 Task: In the Contact  HarperJackson@bronxzoo.com, schedule and save the meeting with title: 'Collaborative Discussion', Select date: '6 August, 2023', select start time: 10:30:AM. Add location on call (415) 123-4568 with meeting description: For further discussion on products, kindly join the meeting.. Logged in from softage.4@softage.net
Action: Mouse moved to (90, 59)
Screenshot: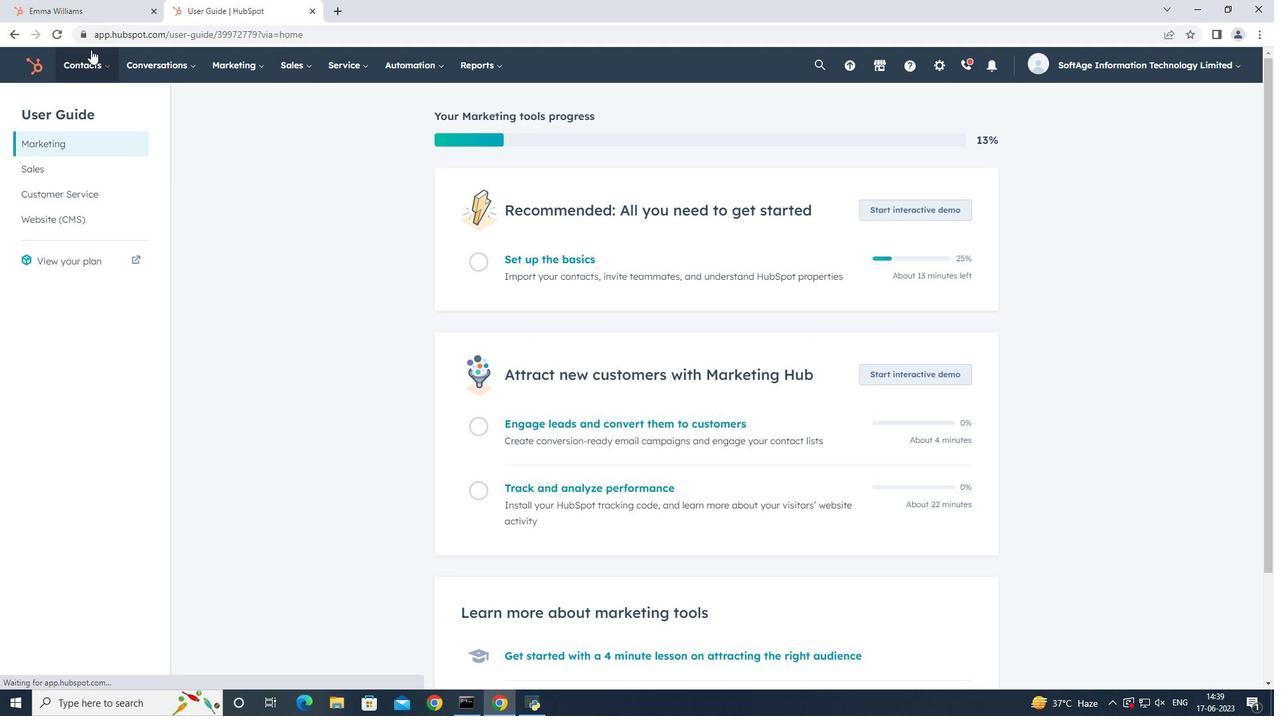 
Action: Mouse pressed left at (90, 59)
Screenshot: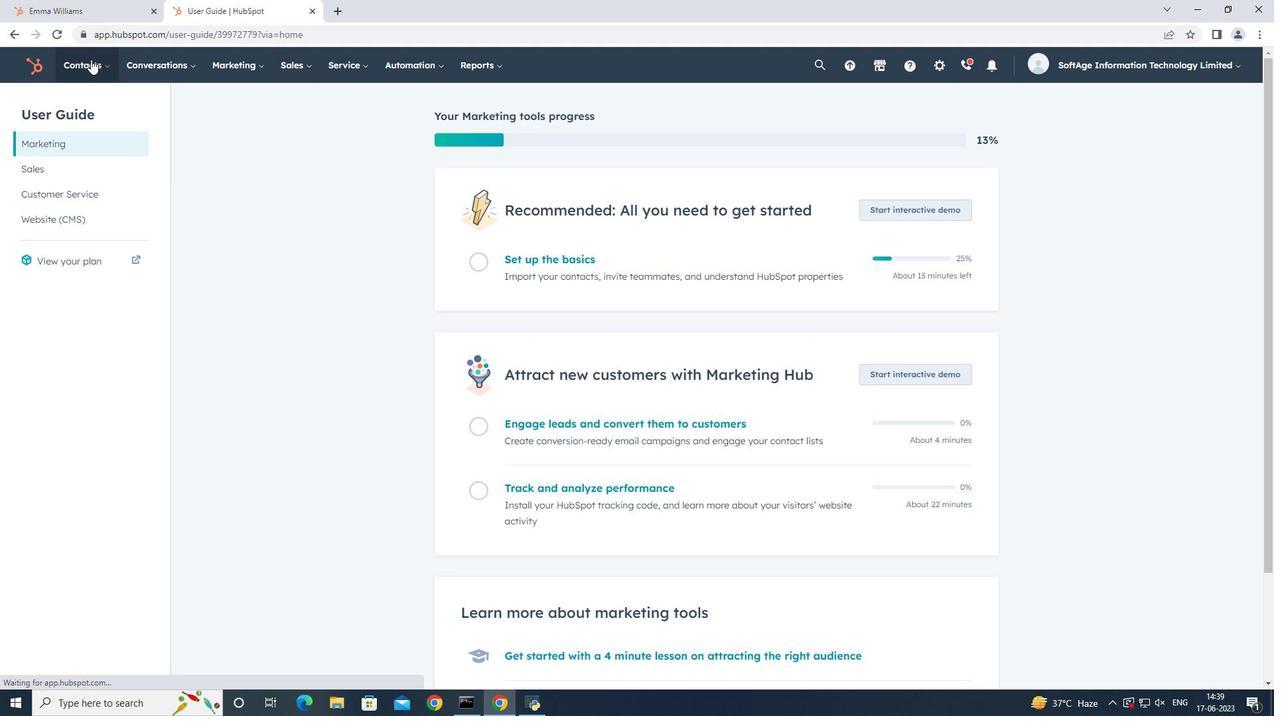 
Action: Mouse moved to (90, 98)
Screenshot: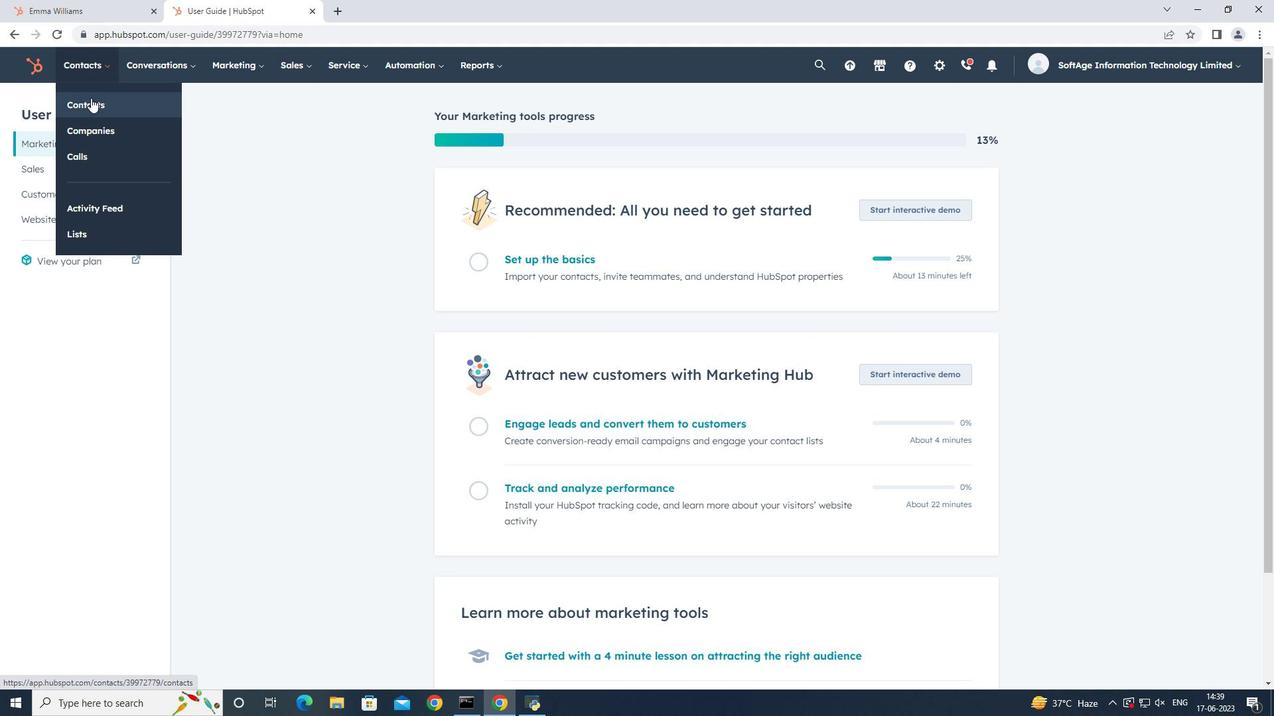 
Action: Mouse pressed left at (90, 98)
Screenshot: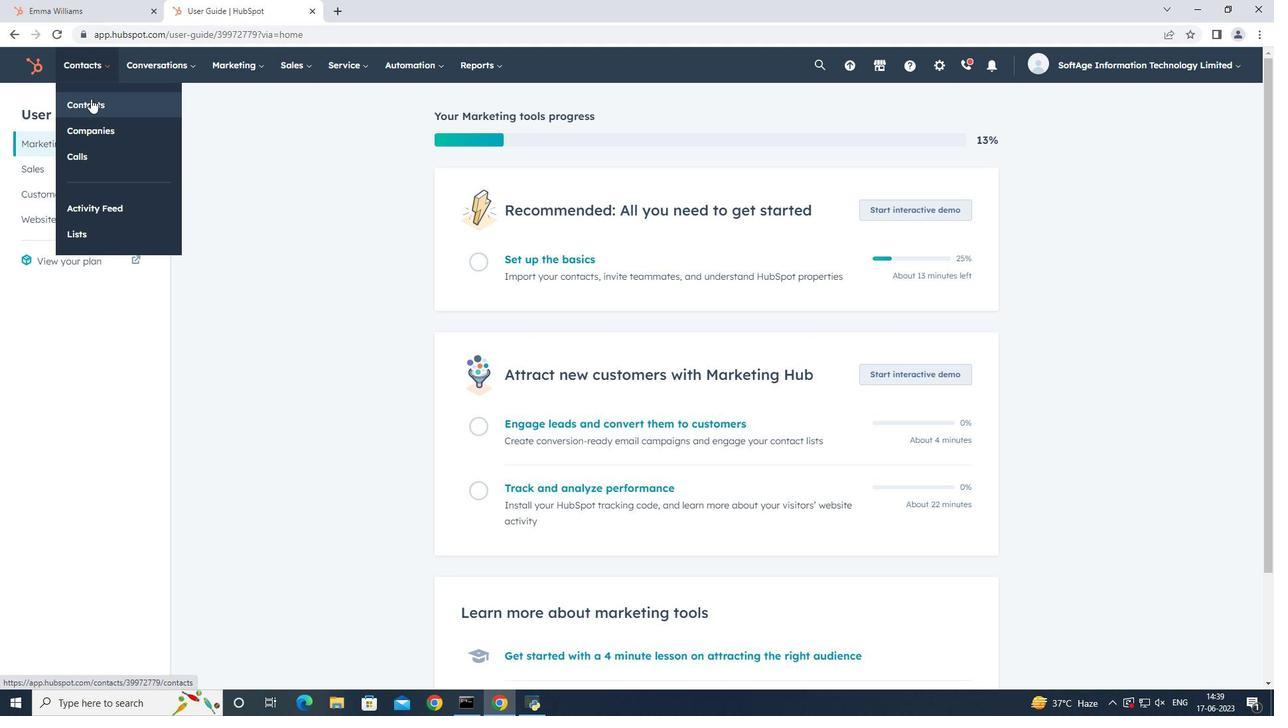 
Action: Mouse moved to (106, 211)
Screenshot: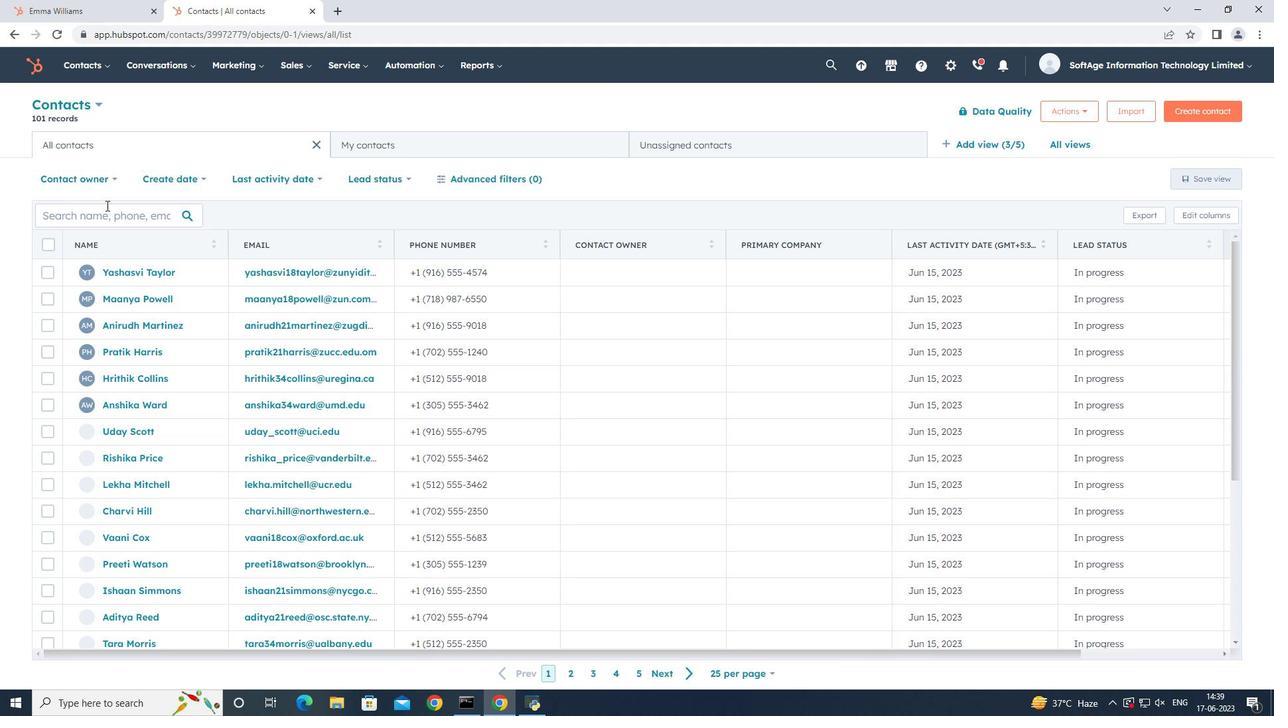 
Action: Mouse pressed left at (106, 211)
Screenshot: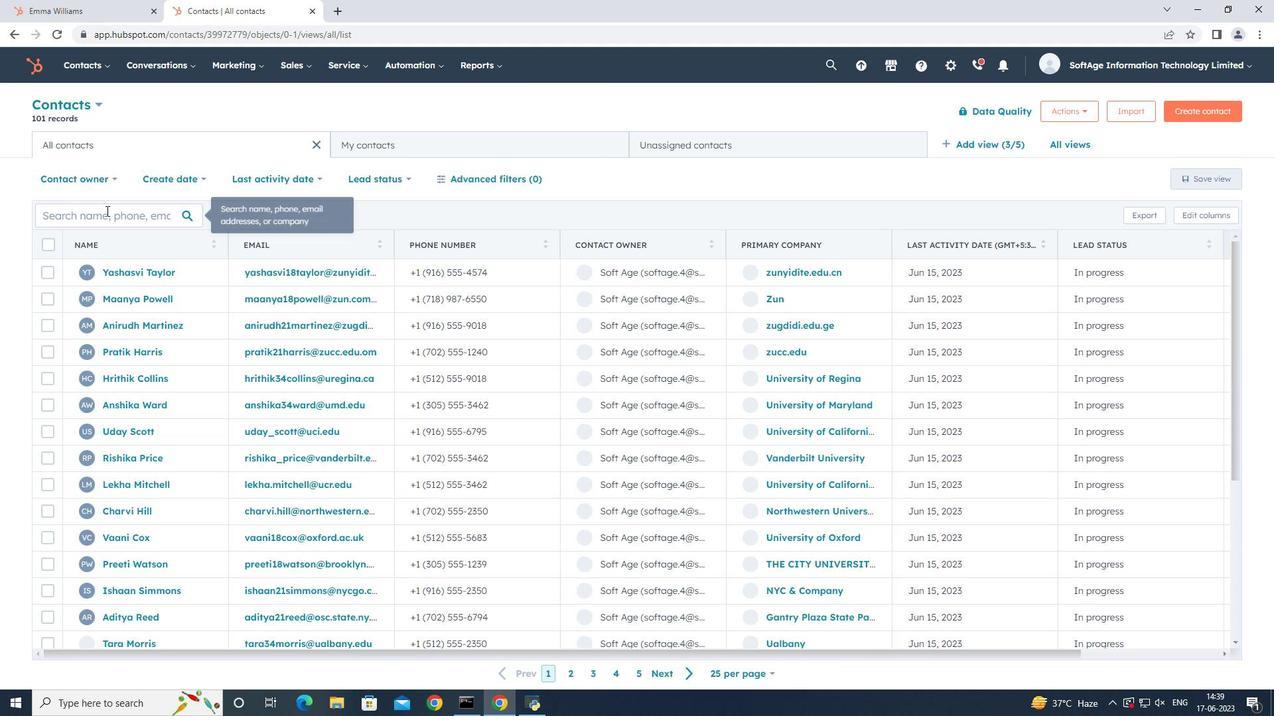
Action: Key pressed harper
Screenshot: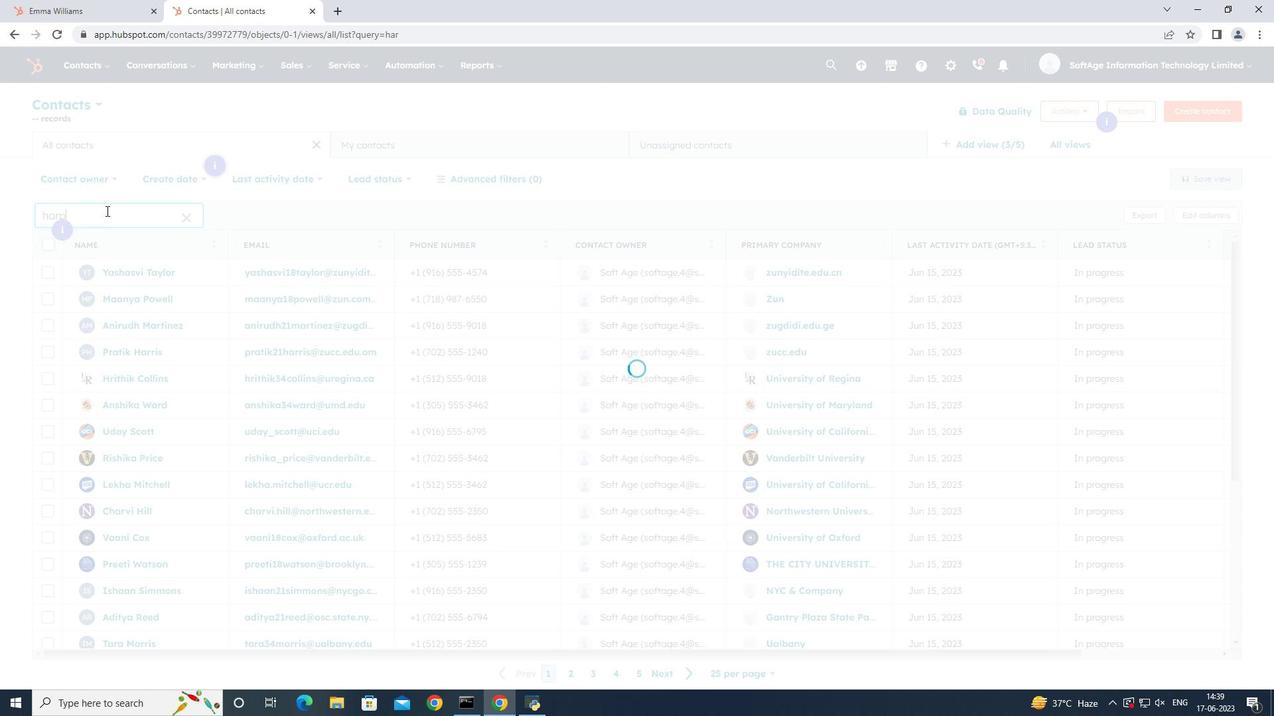 
Action: Mouse moved to (137, 381)
Screenshot: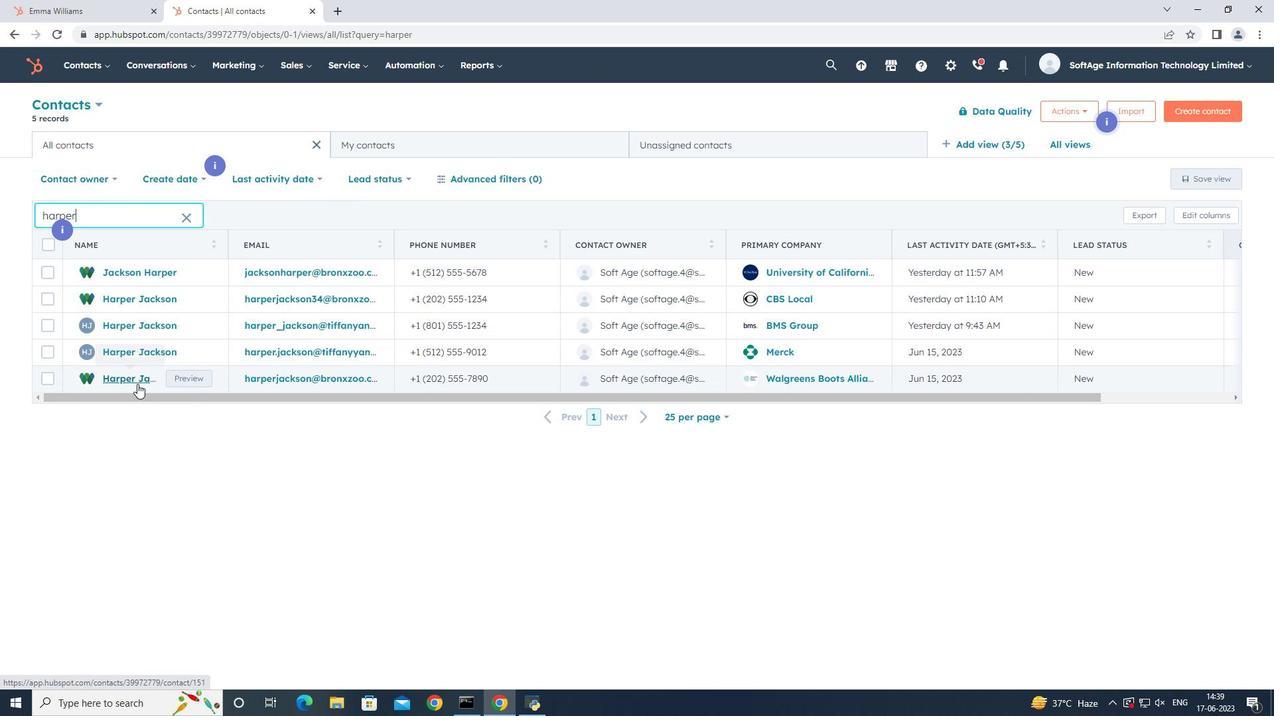 
Action: Mouse pressed left at (137, 381)
Screenshot: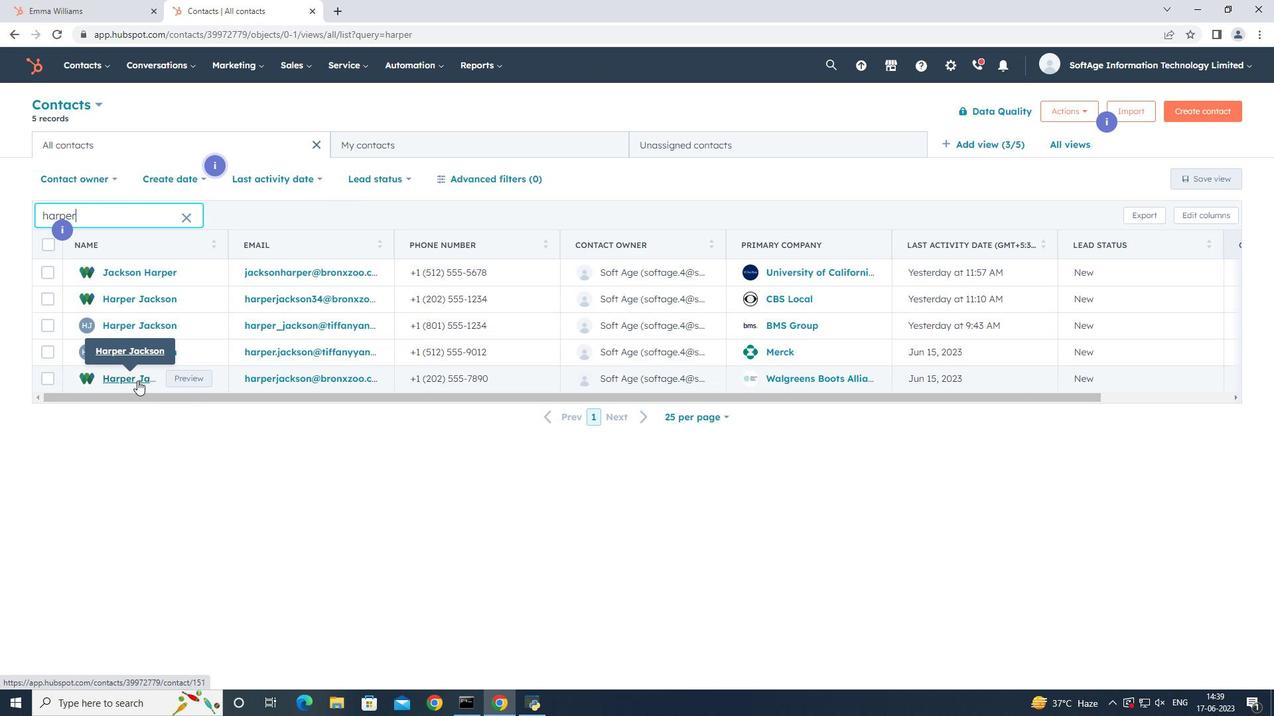 
Action: Mouse moved to (217, 222)
Screenshot: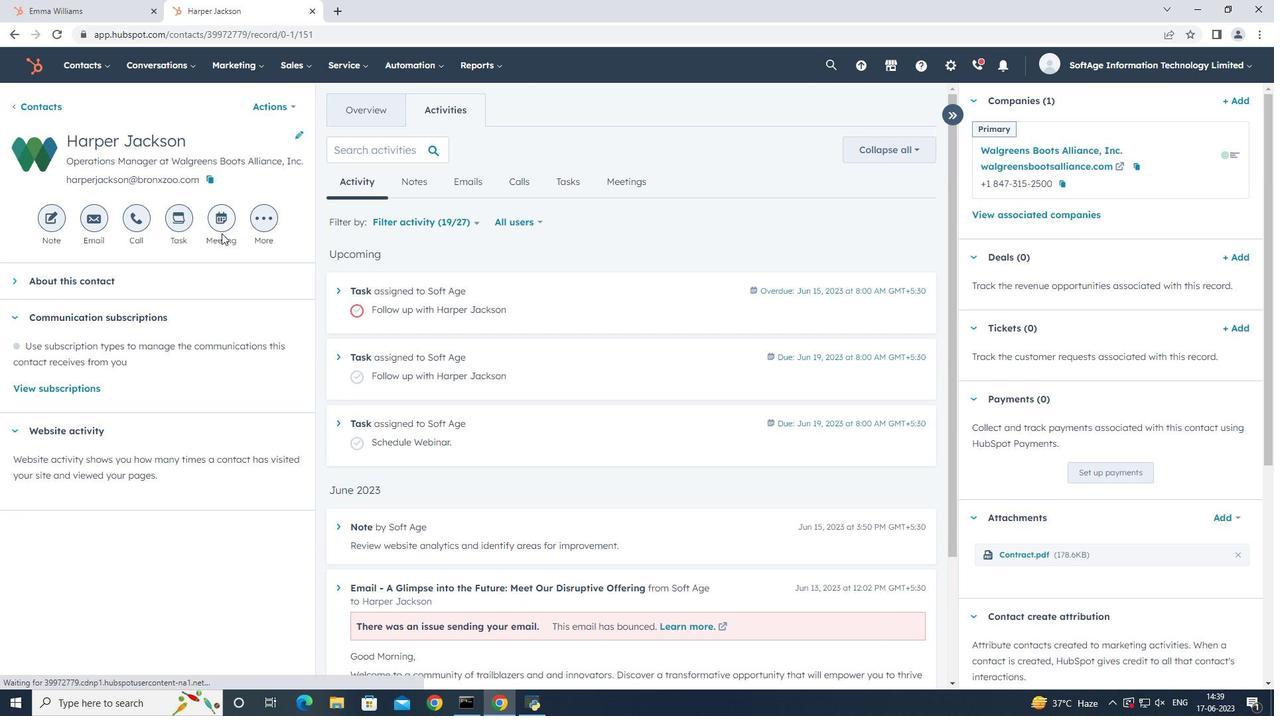 
Action: Mouse pressed left at (217, 222)
Screenshot: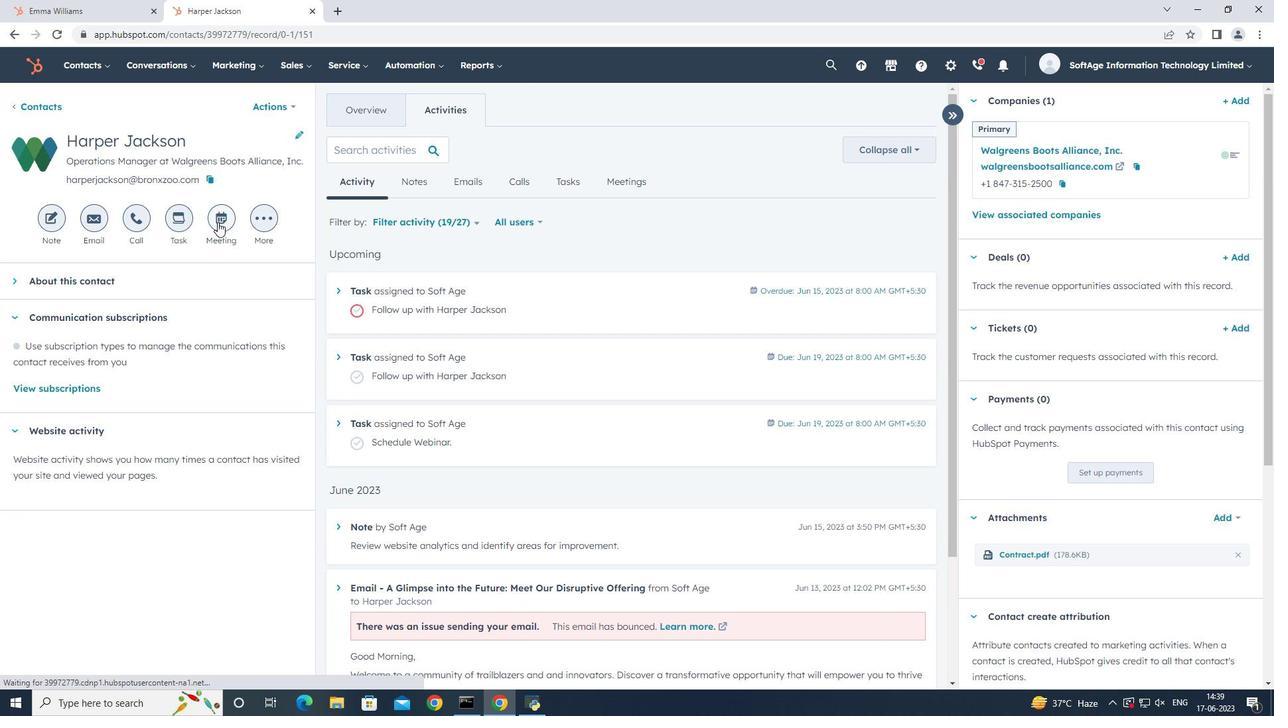 
Action: Mouse moved to (268, 317)
Screenshot: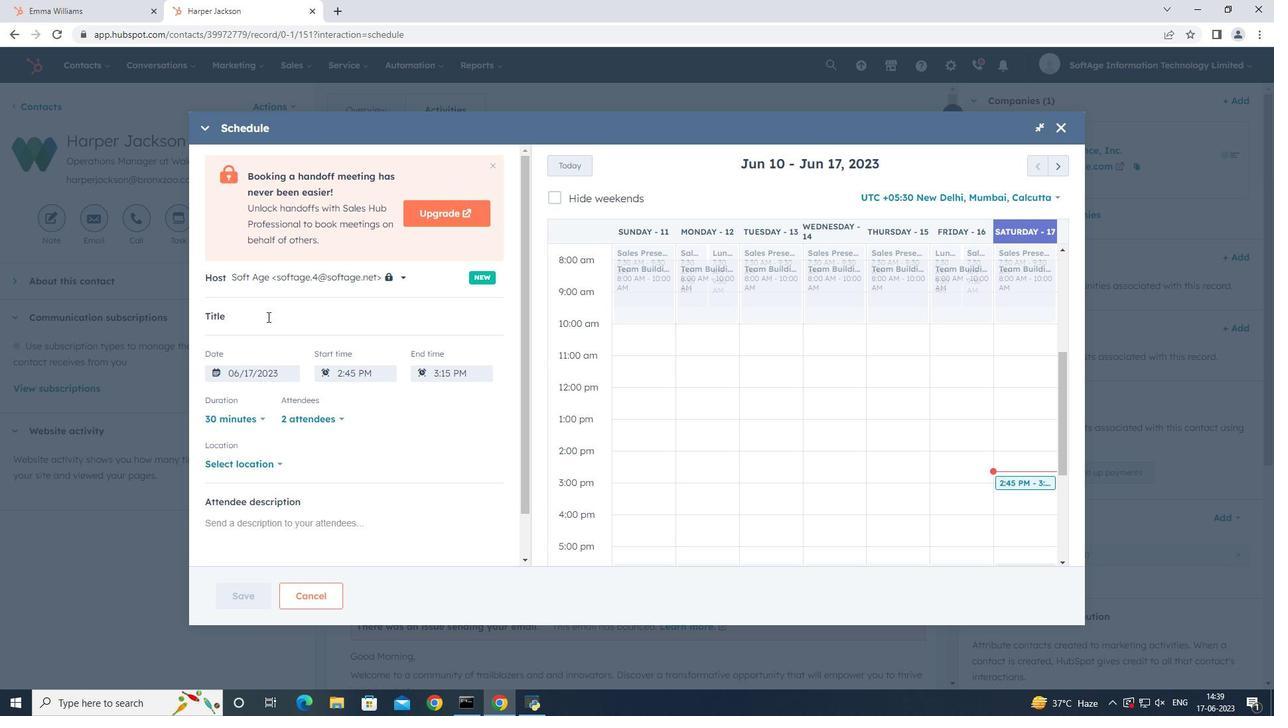 
Action: Key pressed <Key.shift>Collaborative<Key.space><Key.shift>Discussion,
Screenshot: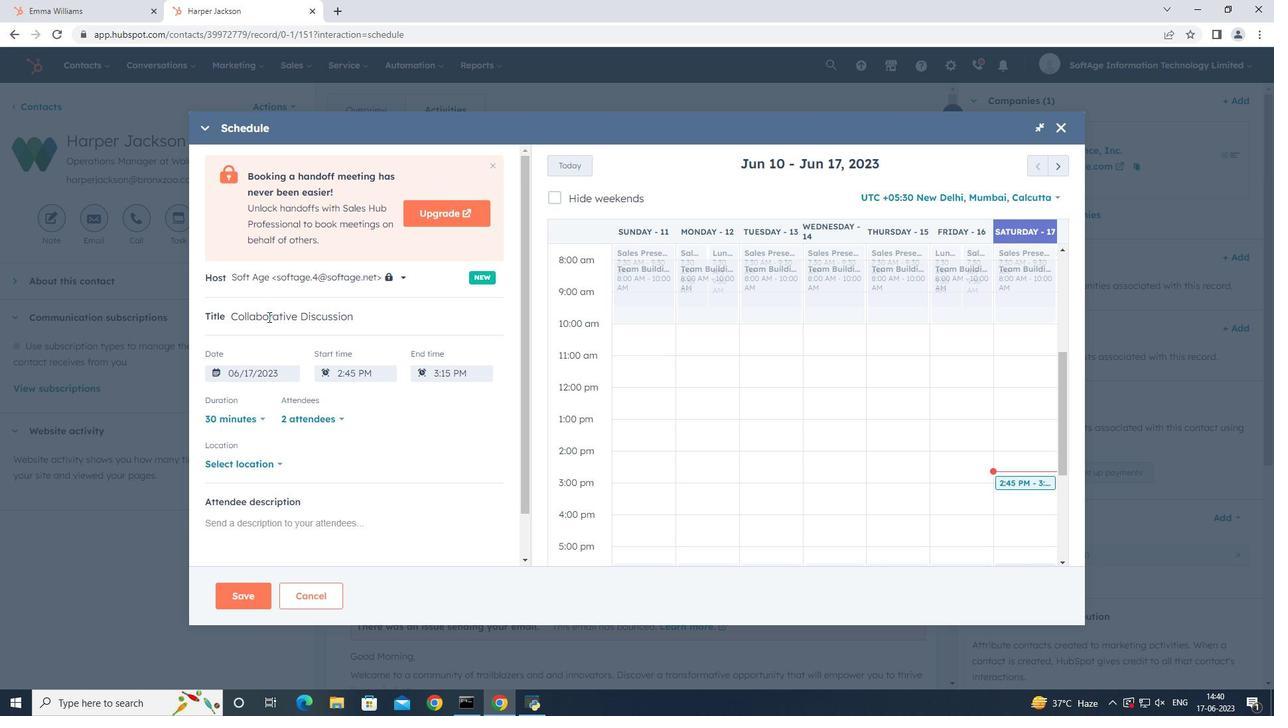 
Action: Mouse moved to (266, 373)
Screenshot: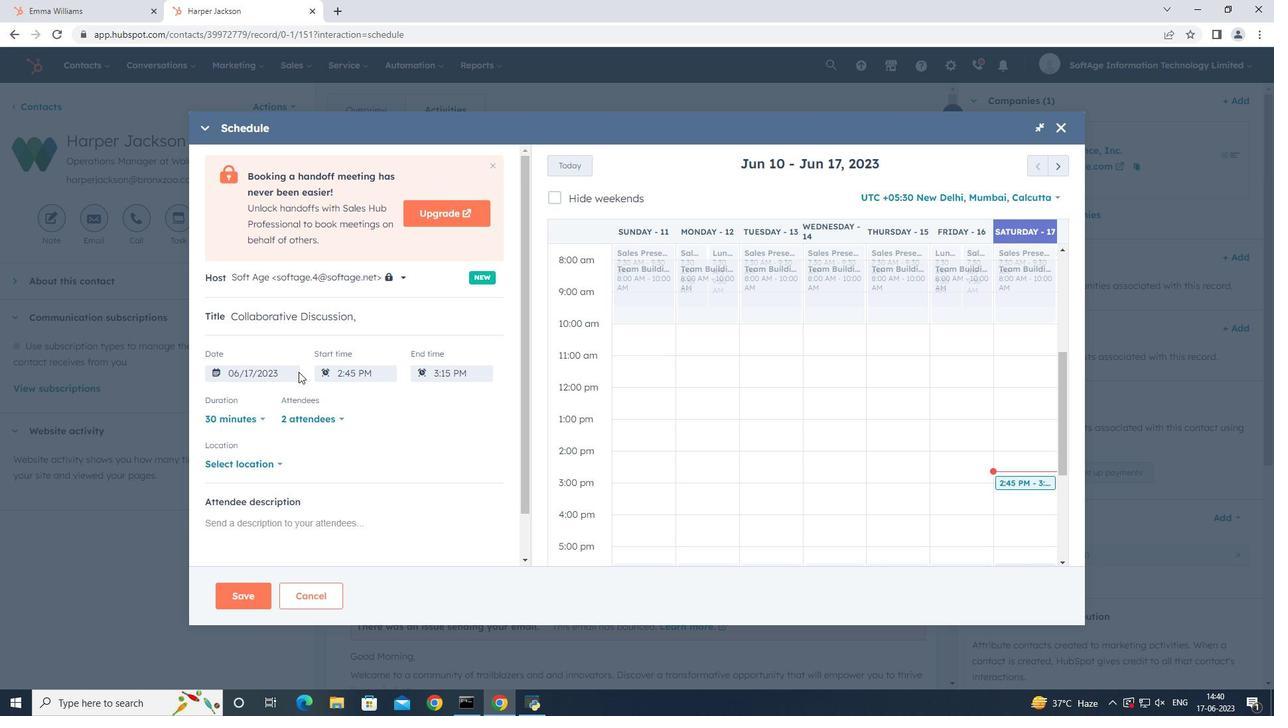 
Action: Mouse pressed left at (266, 373)
Screenshot: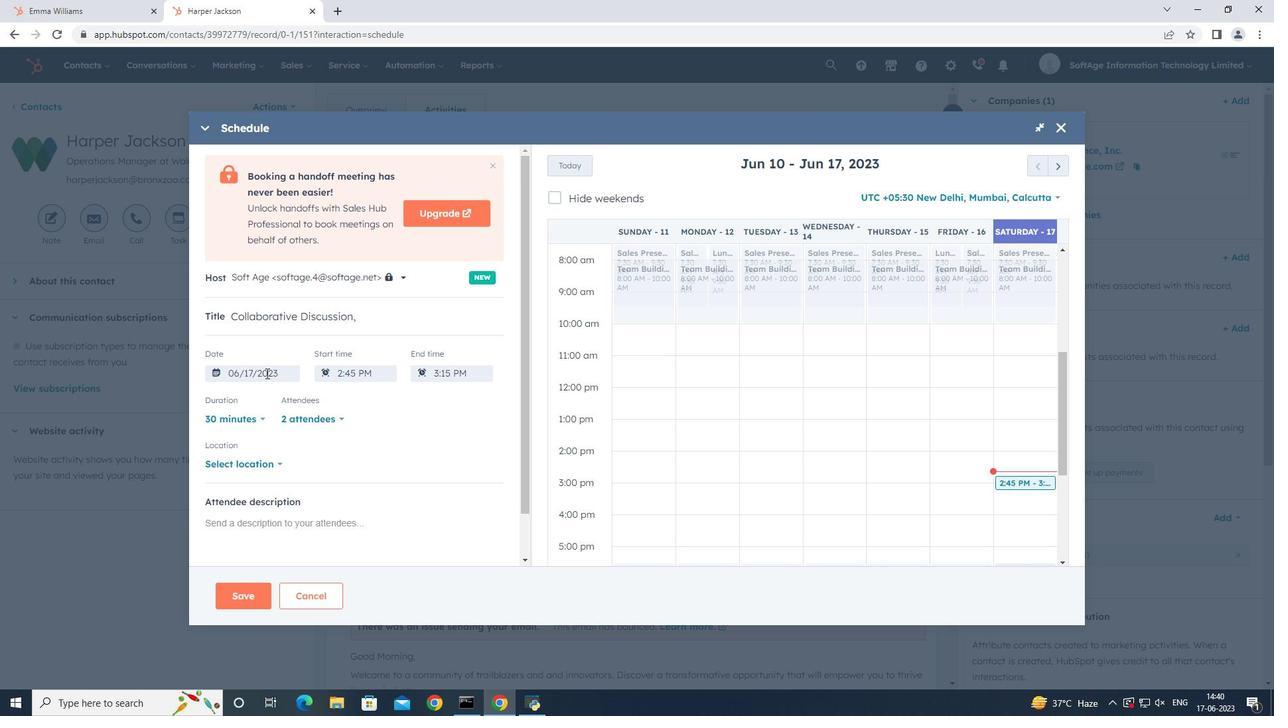 
Action: Mouse moved to (1056, 170)
Screenshot: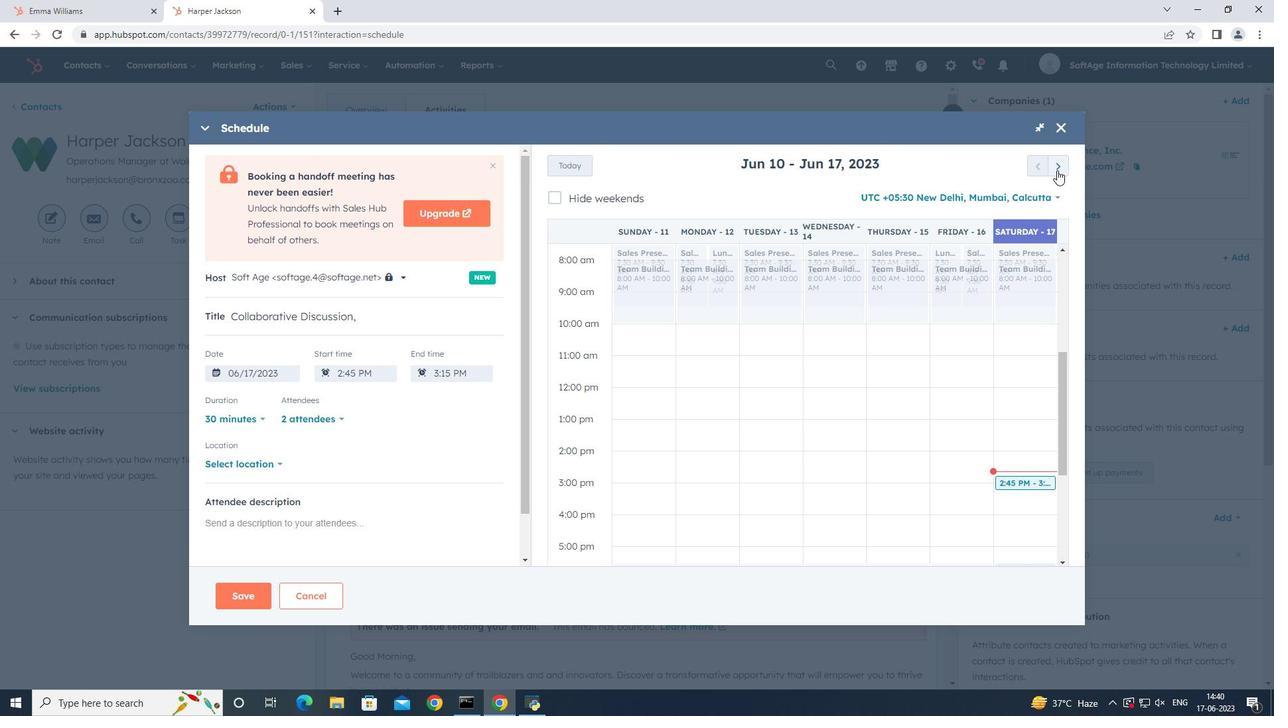 
Action: Mouse pressed left at (1056, 170)
Screenshot: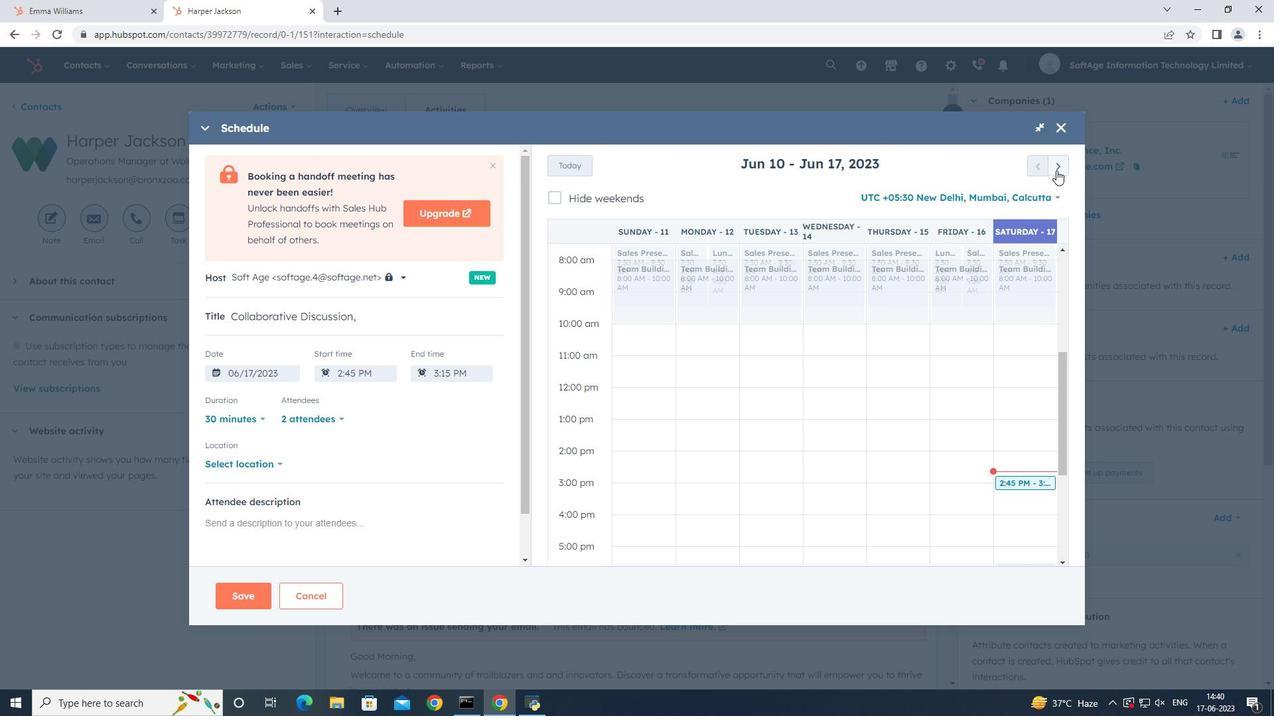
Action: Mouse pressed left at (1056, 170)
Screenshot: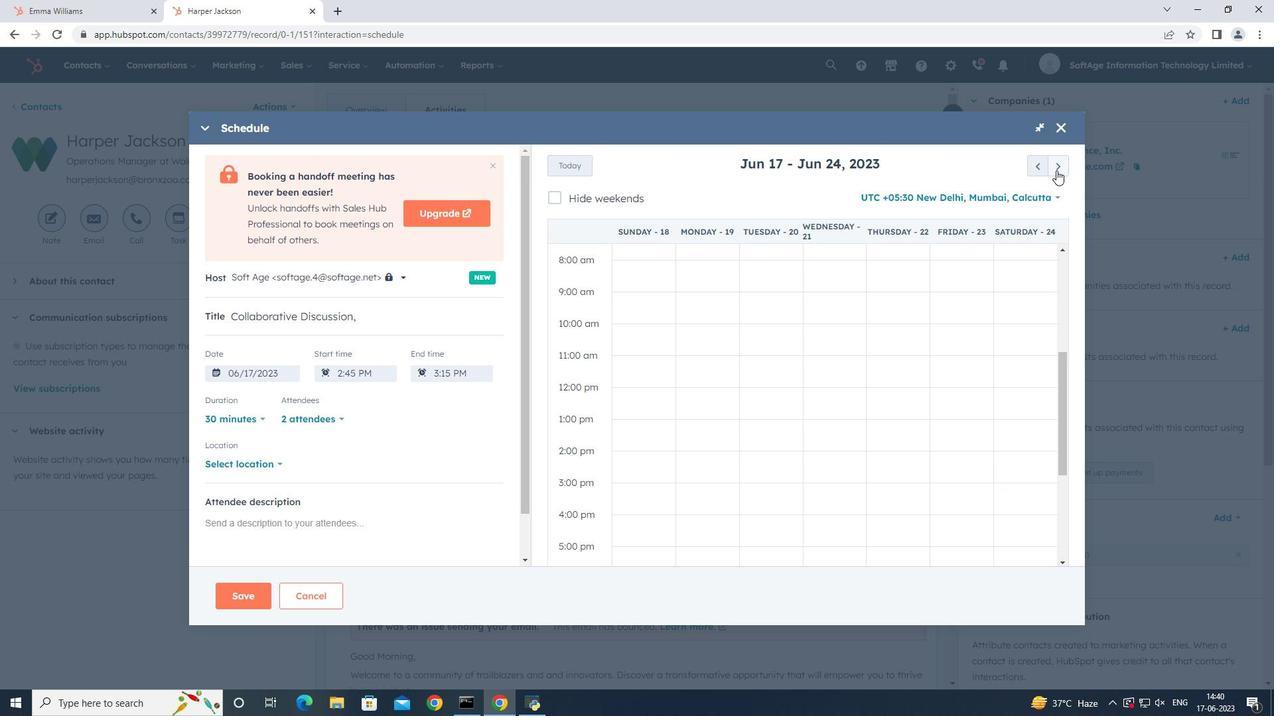 
Action: Mouse pressed left at (1056, 170)
Screenshot: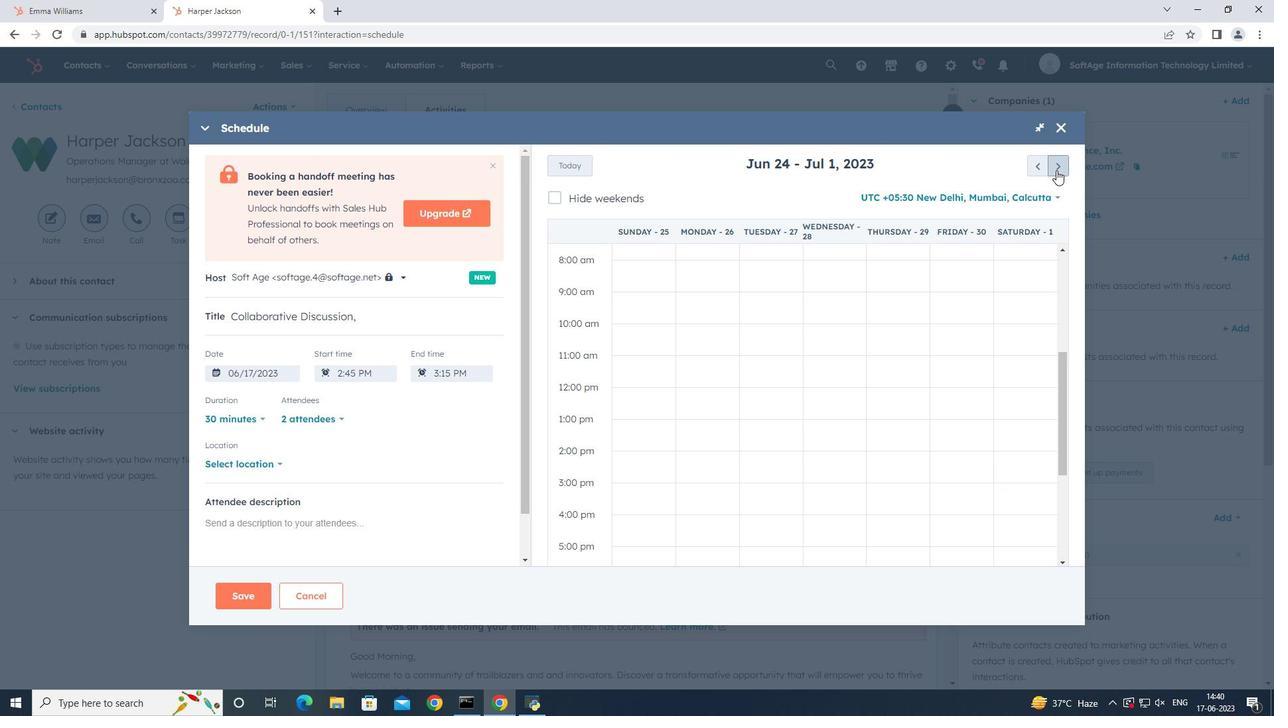 
Action: Mouse pressed left at (1056, 170)
Screenshot: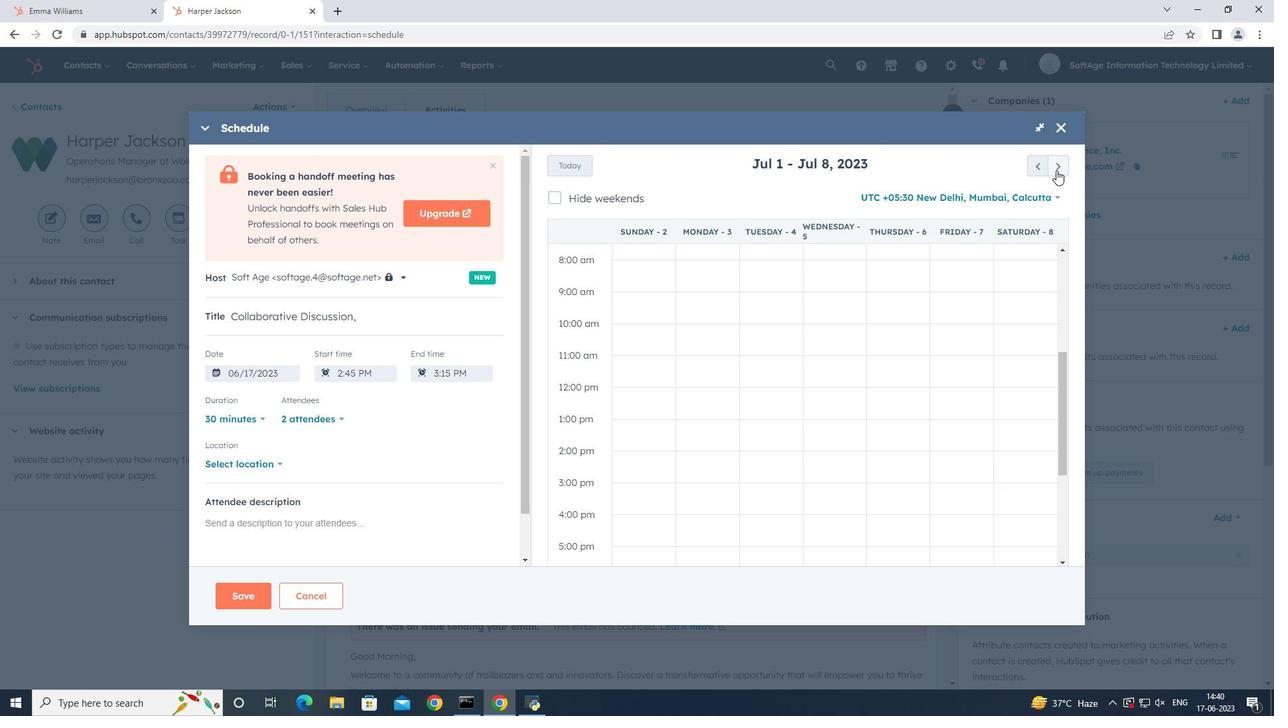 
Action: Mouse pressed left at (1056, 170)
Screenshot: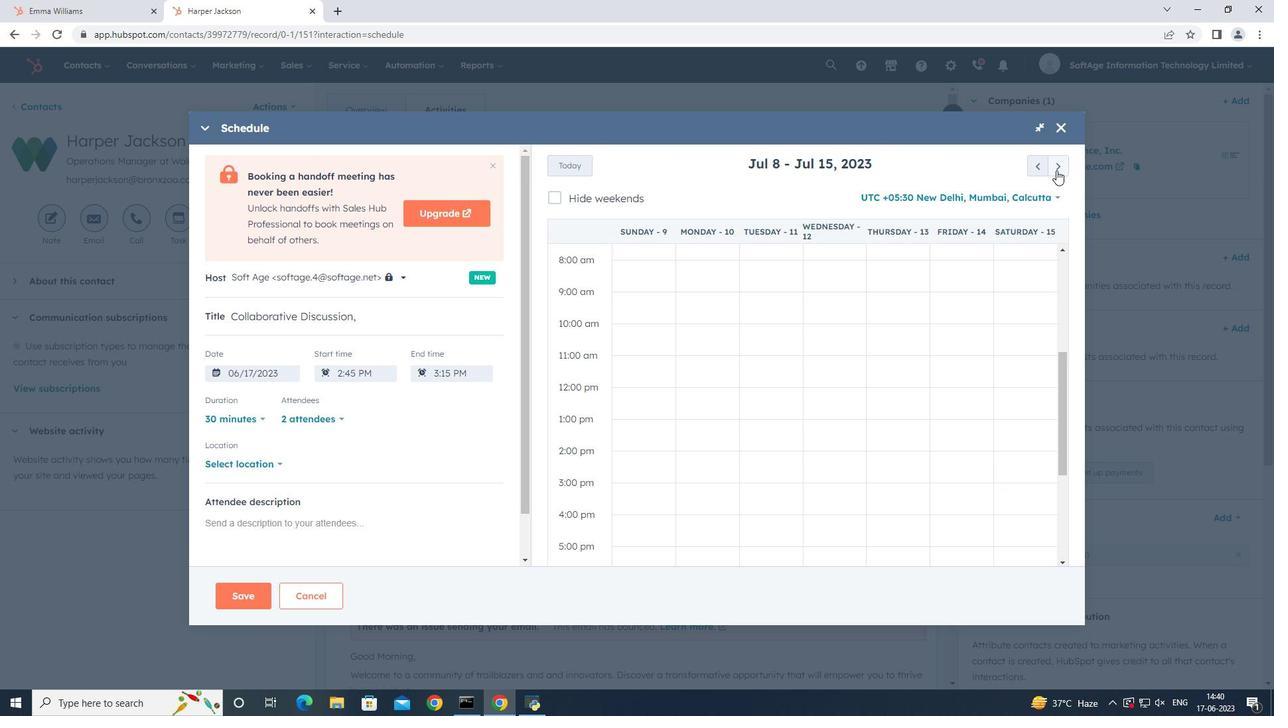 
Action: Mouse pressed left at (1056, 170)
Screenshot: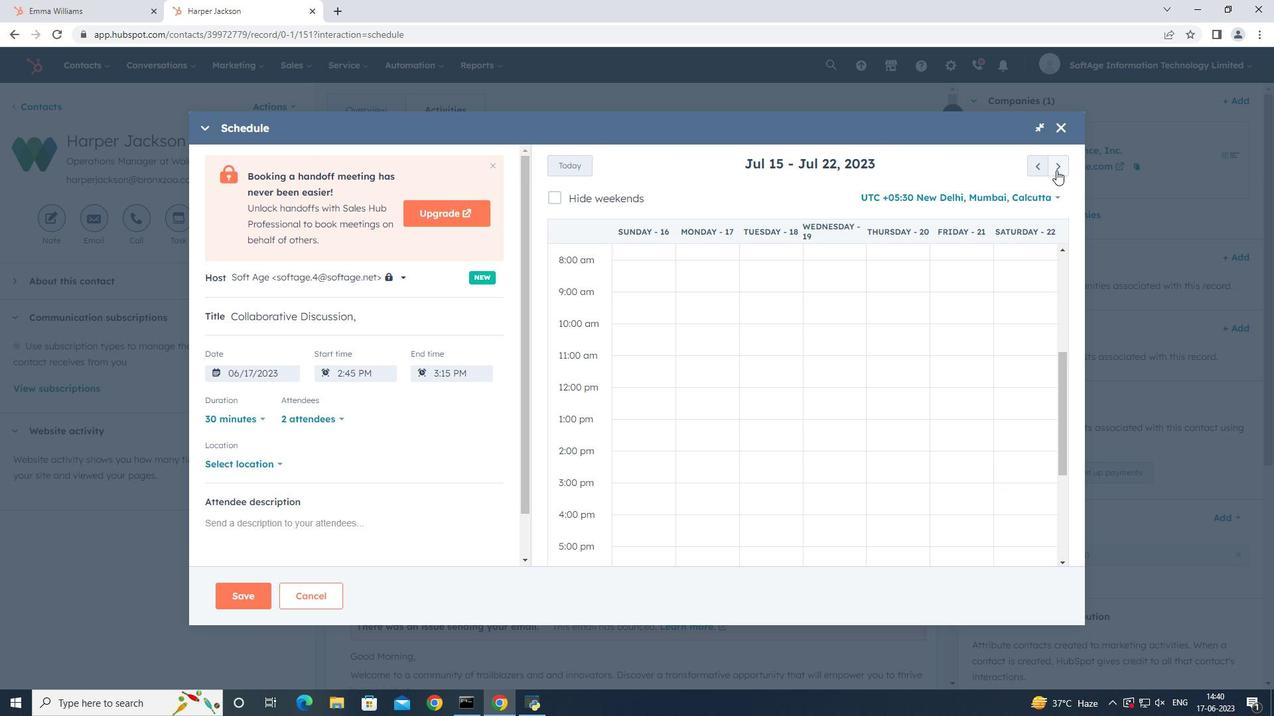 
Action: Mouse pressed left at (1056, 170)
Screenshot: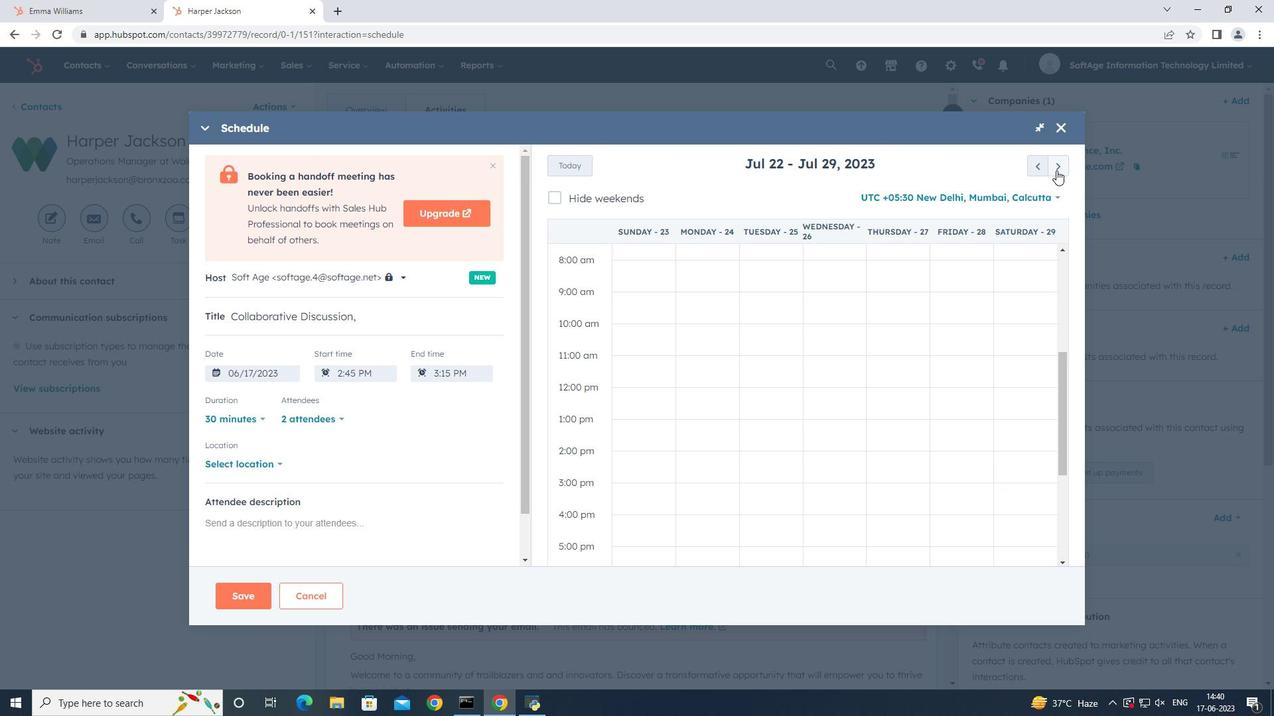 
Action: Mouse moved to (1053, 166)
Screenshot: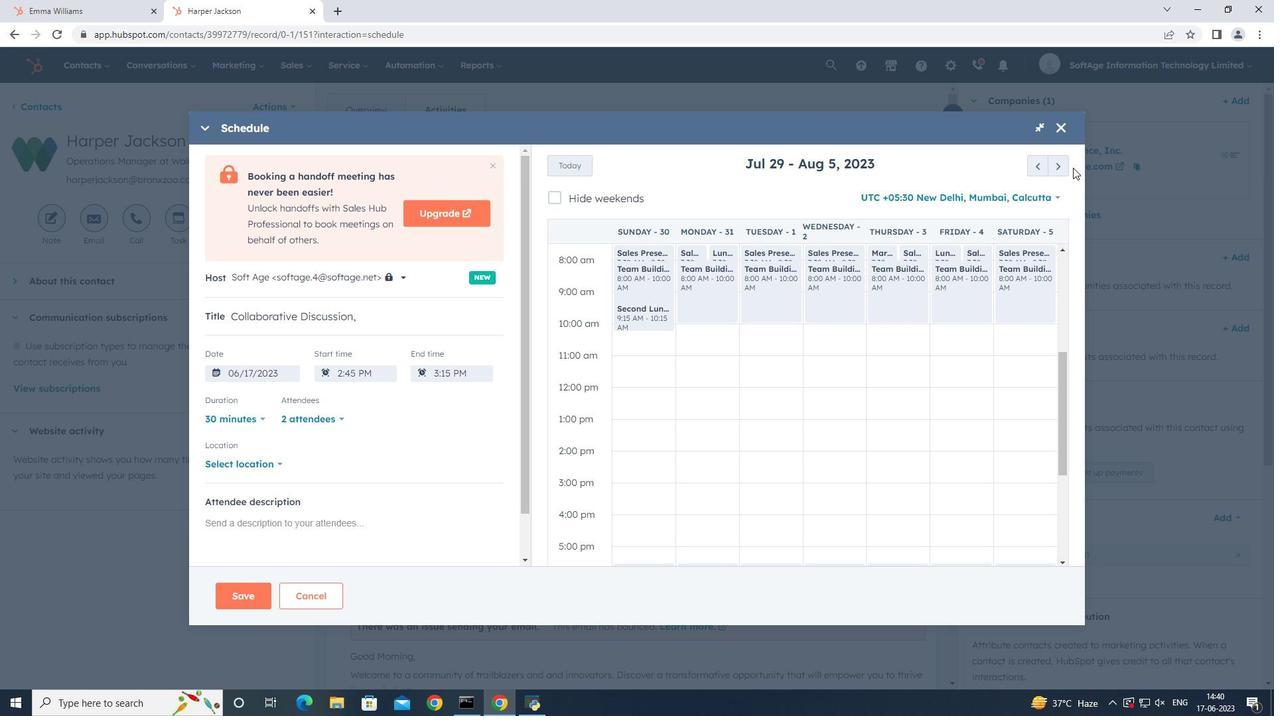 
Action: Mouse pressed left at (1053, 166)
Screenshot: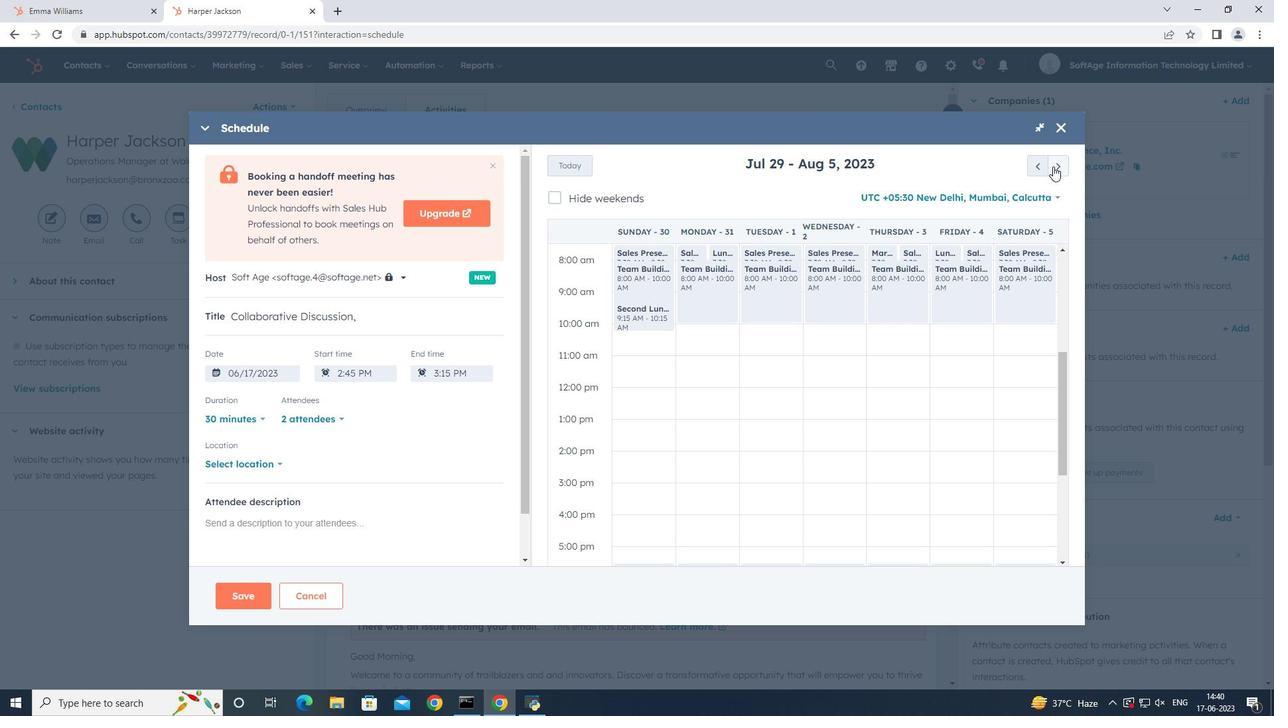 
Action: Mouse moved to (653, 333)
Screenshot: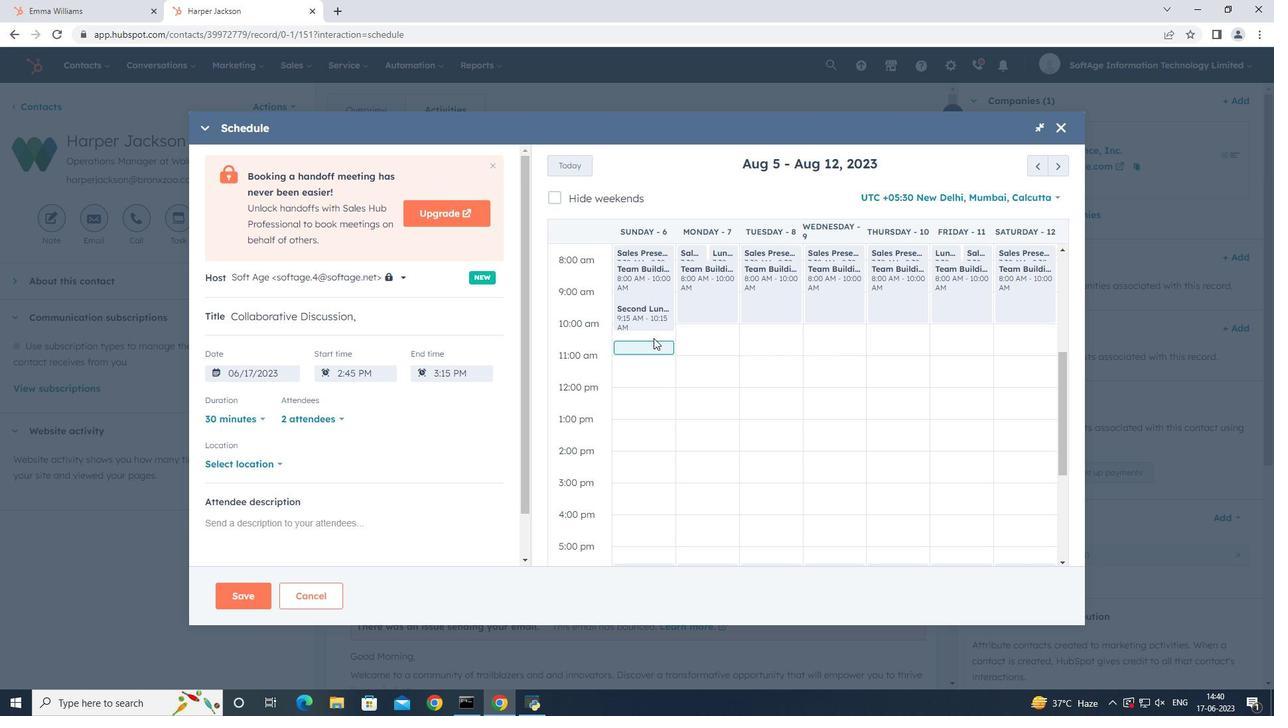 
Action: Mouse pressed left at (653, 333)
Screenshot: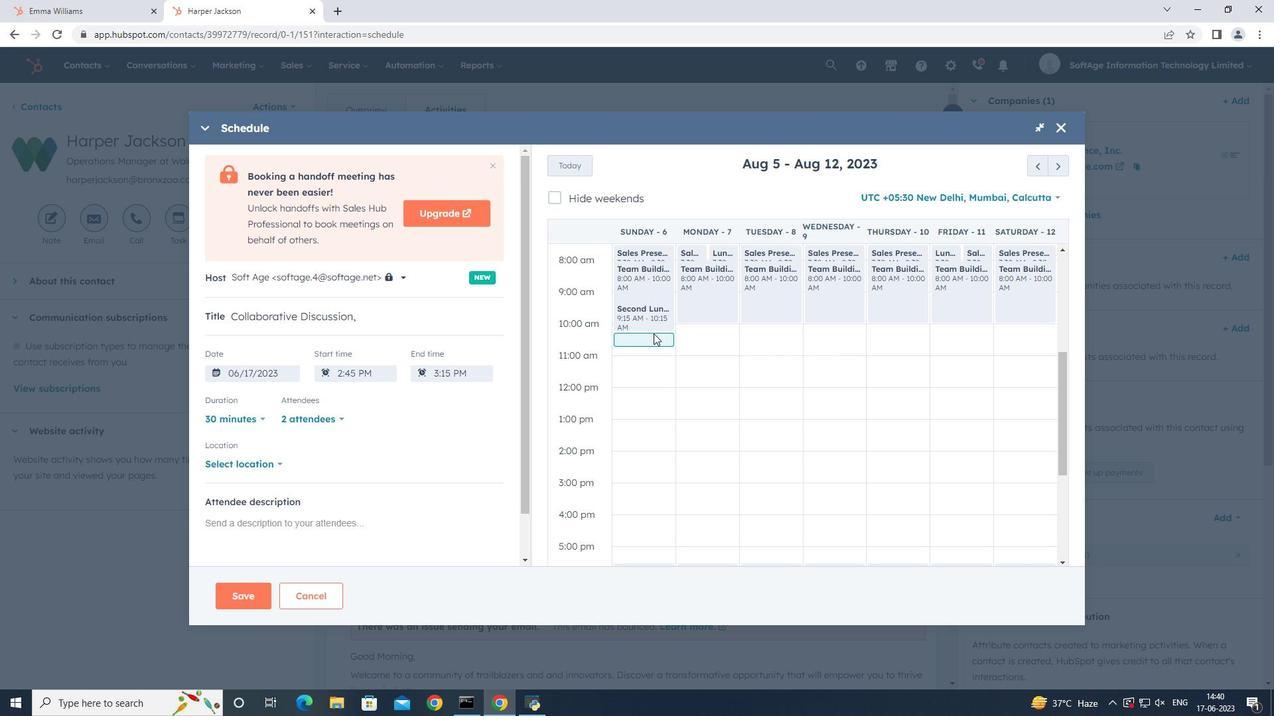 
Action: Mouse moved to (656, 348)
Screenshot: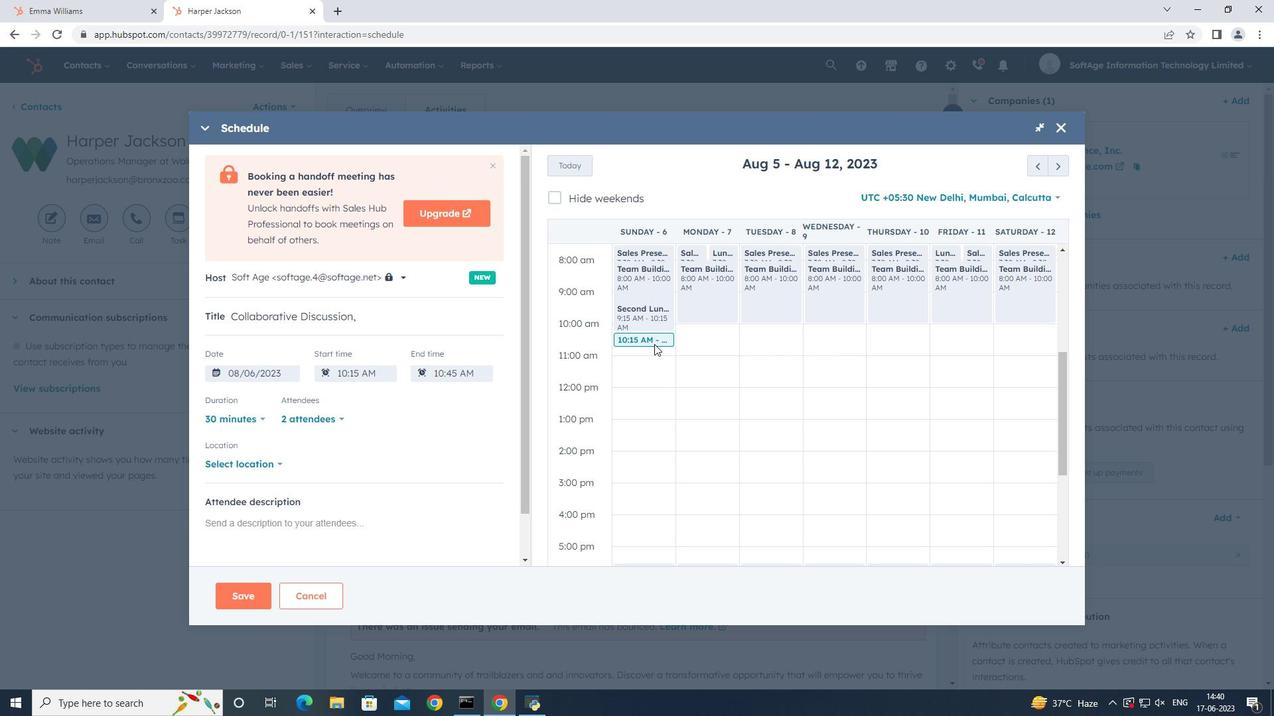 
Action: Mouse pressed left at (656, 348)
Screenshot: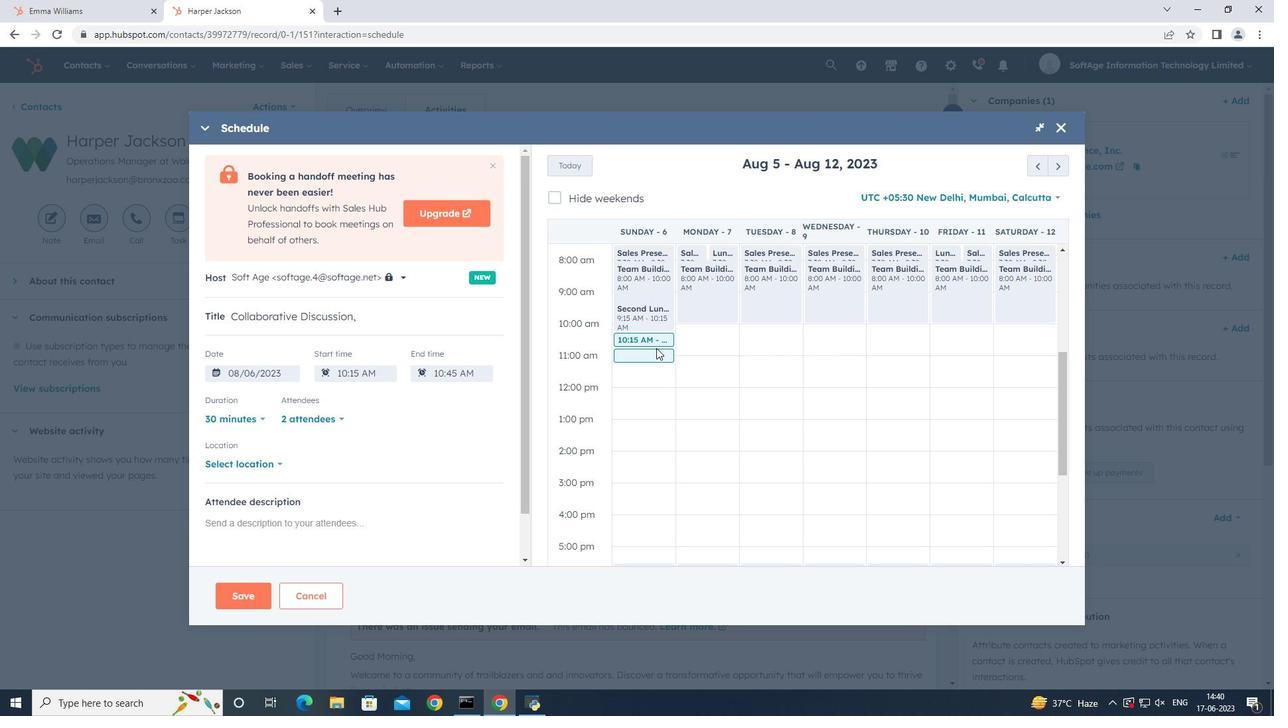 
Action: Mouse moved to (619, 347)
Screenshot: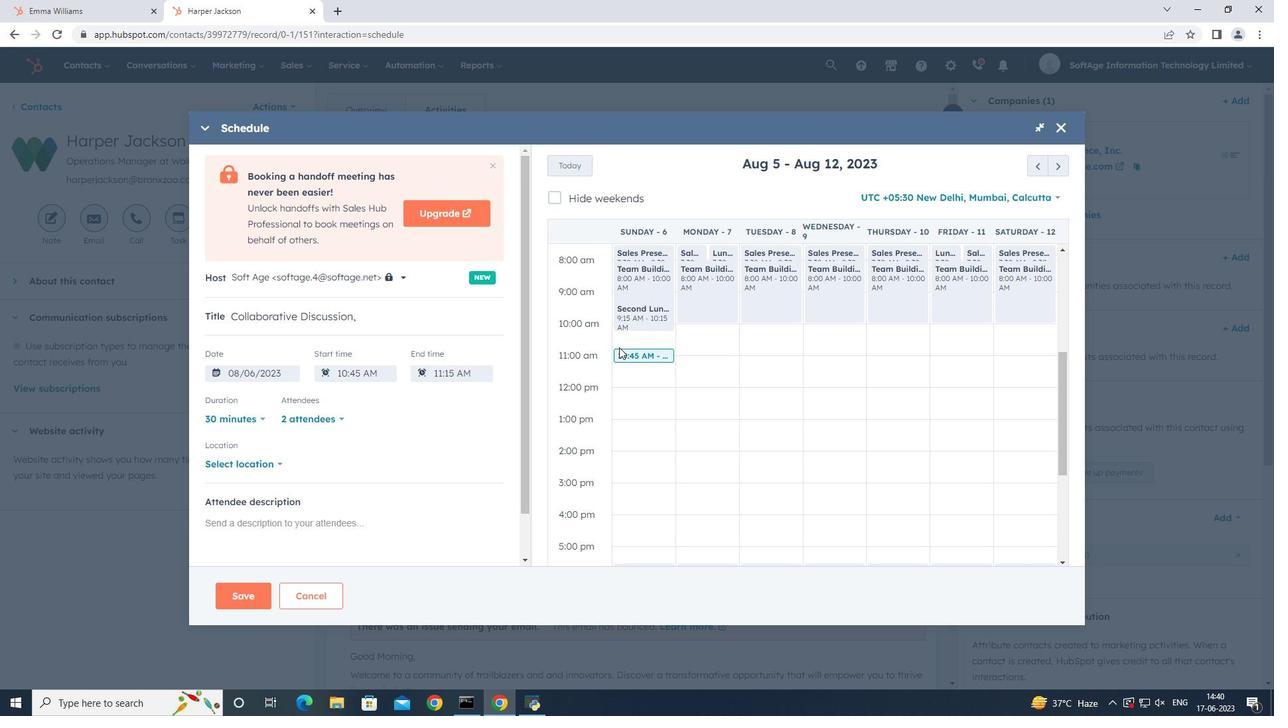 
Action: Mouse pressed left at (619, 347)
Screenshot: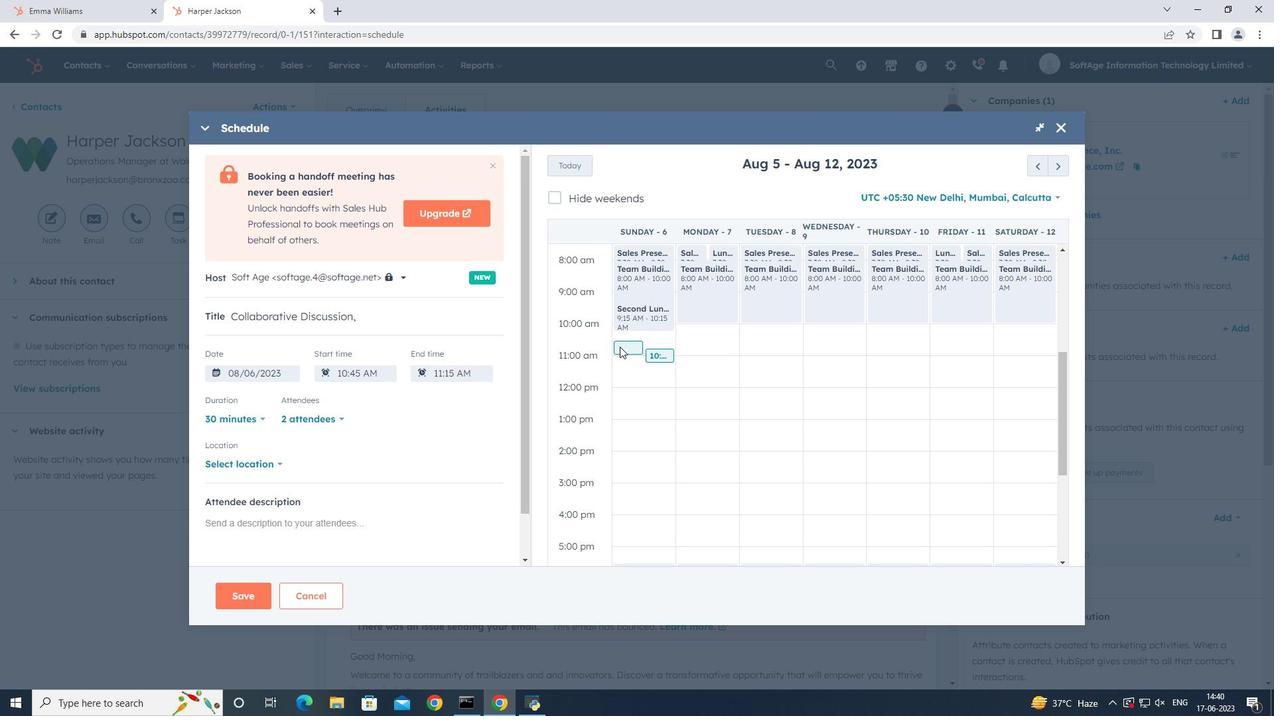 
Action: Mouse moved to (240, 464)
Screenshot: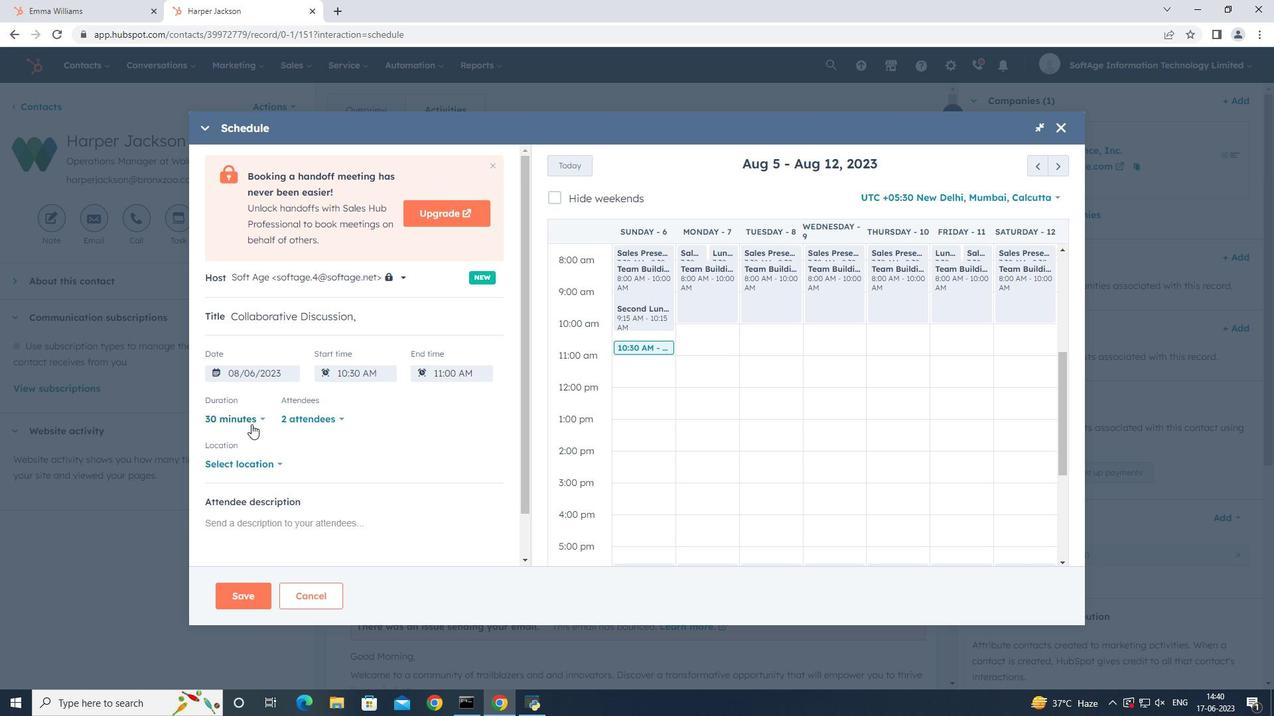 
Action: Mouse pressed left at (240, 464)
Screenshot: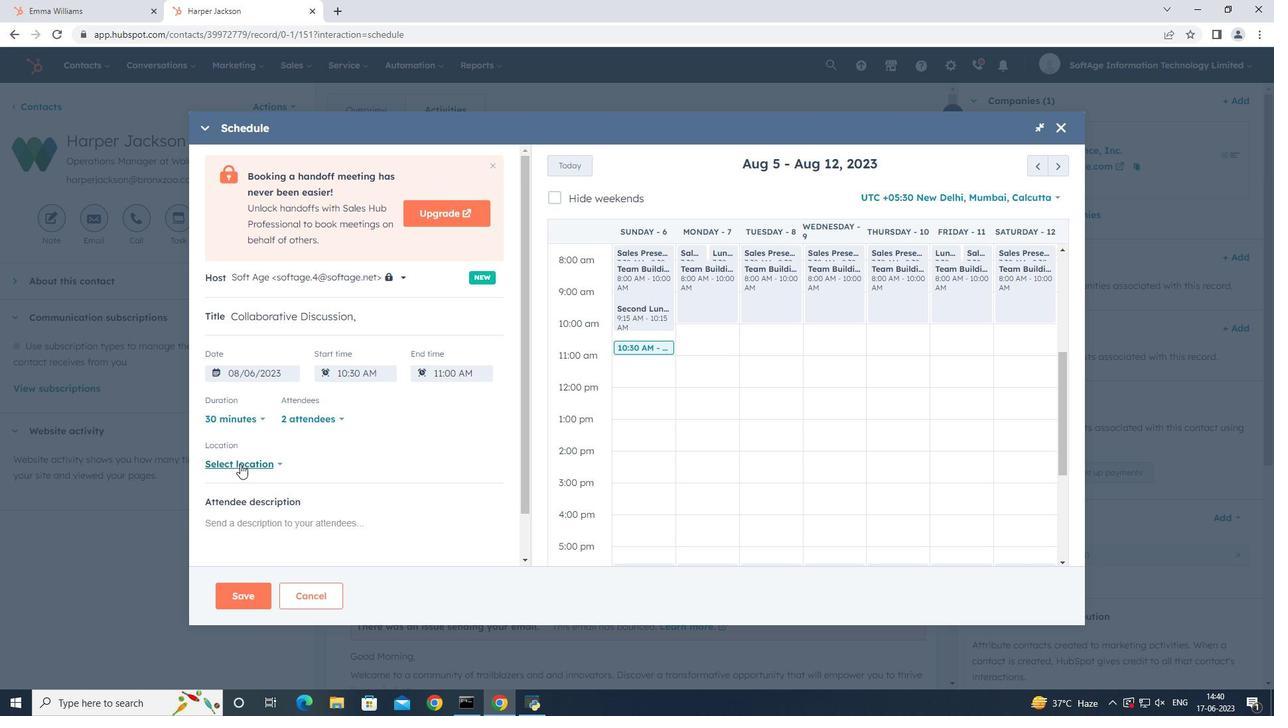 
Action: Mouse moved to (324, 405)
Screenshot: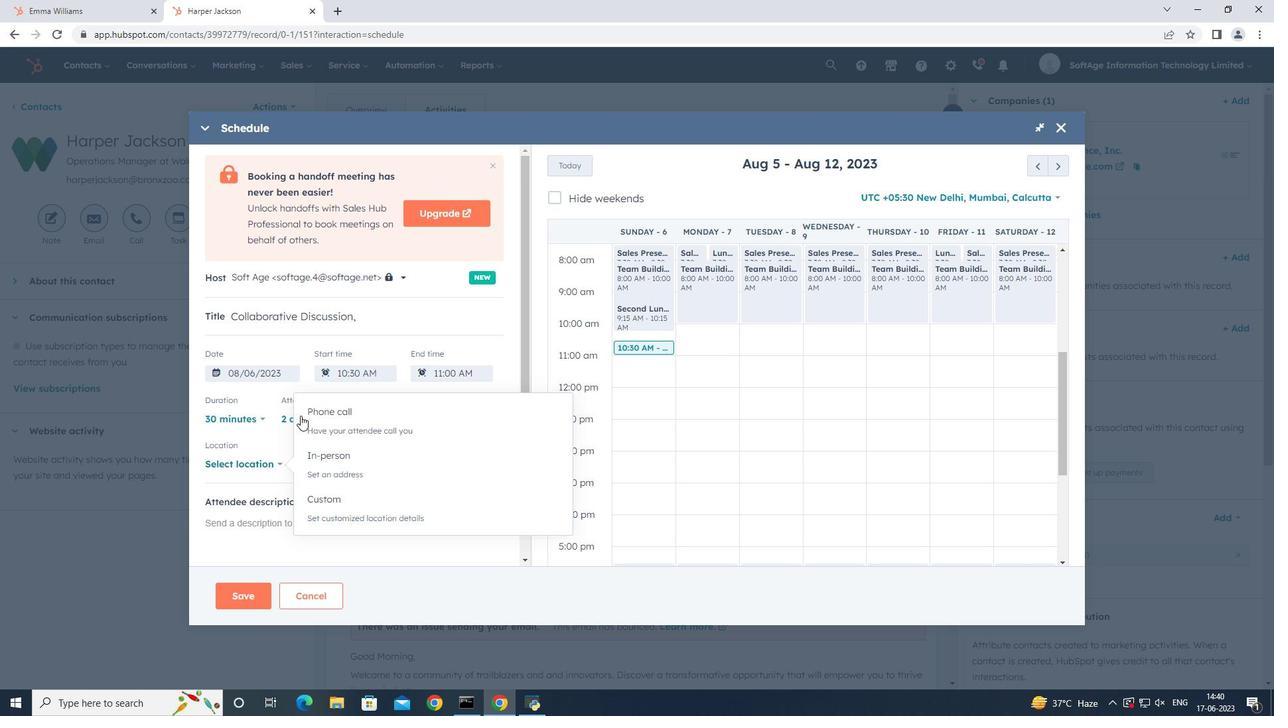 
Action: Mouse pressed left at (324, 405)
Screenshot: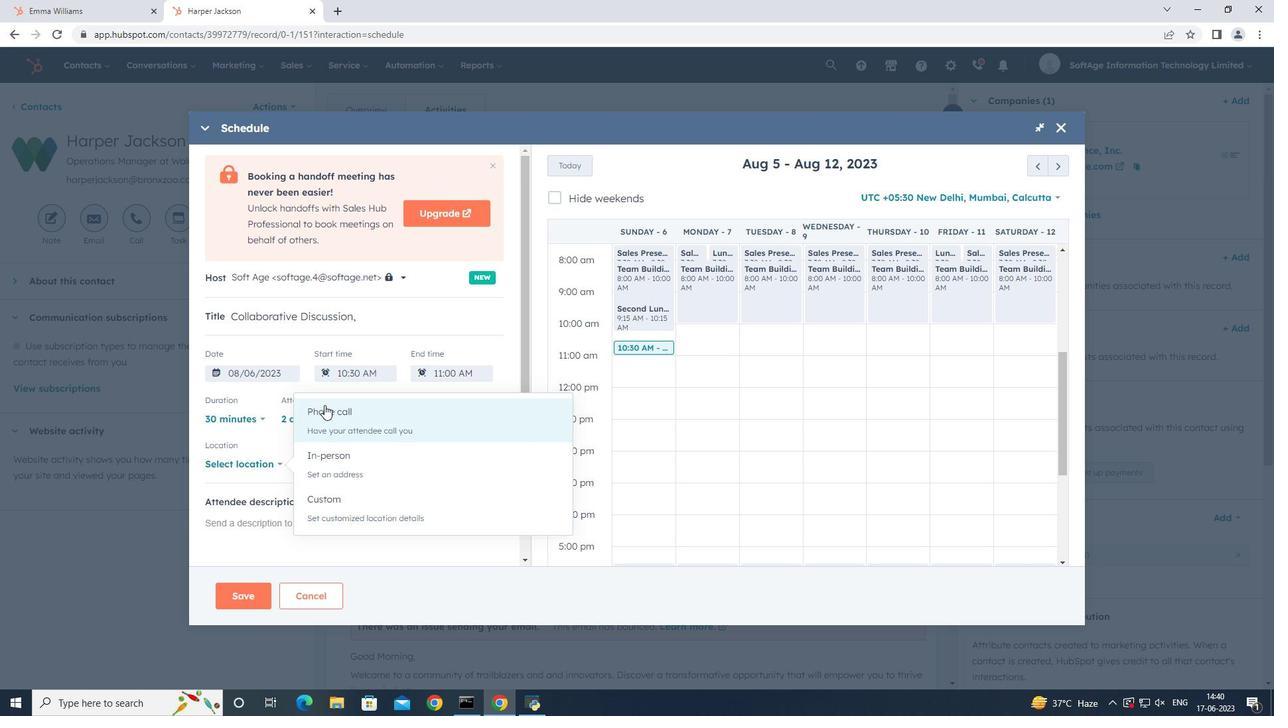 
Action: Mouse moved to (352, 459)
Screenshot: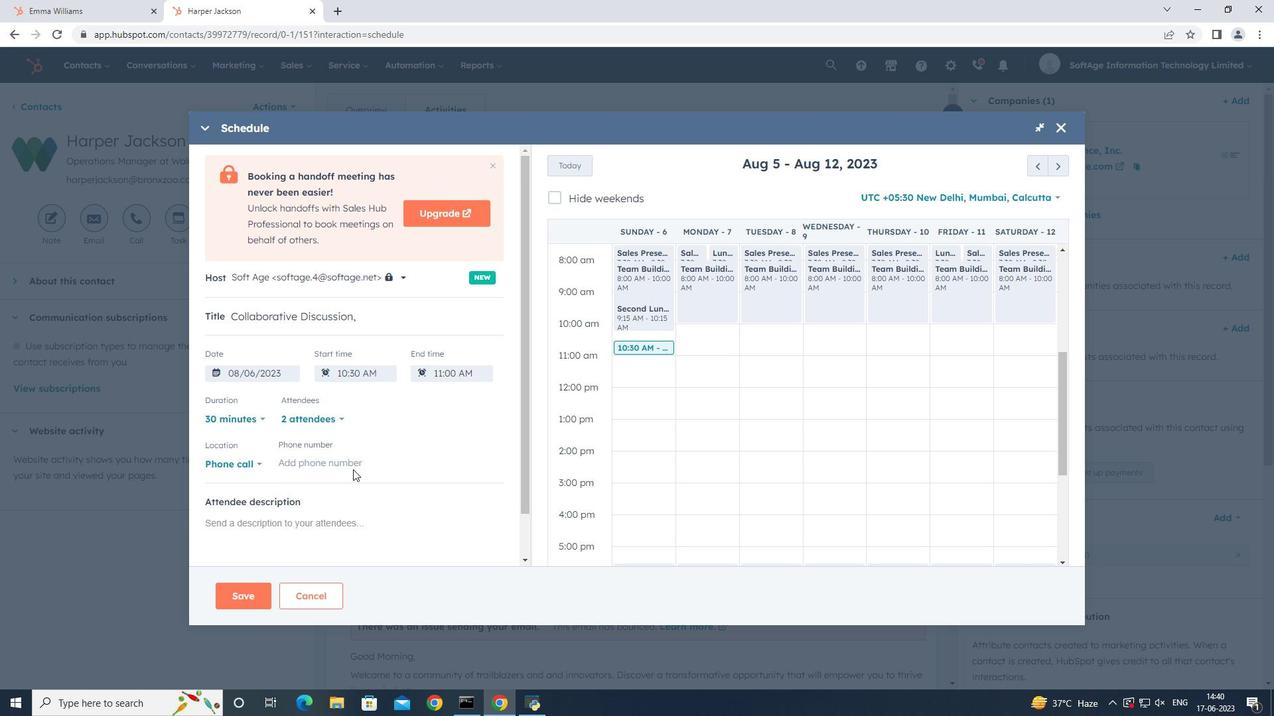 
Action: Mouse pressed left at (352, 459)
Screenshot: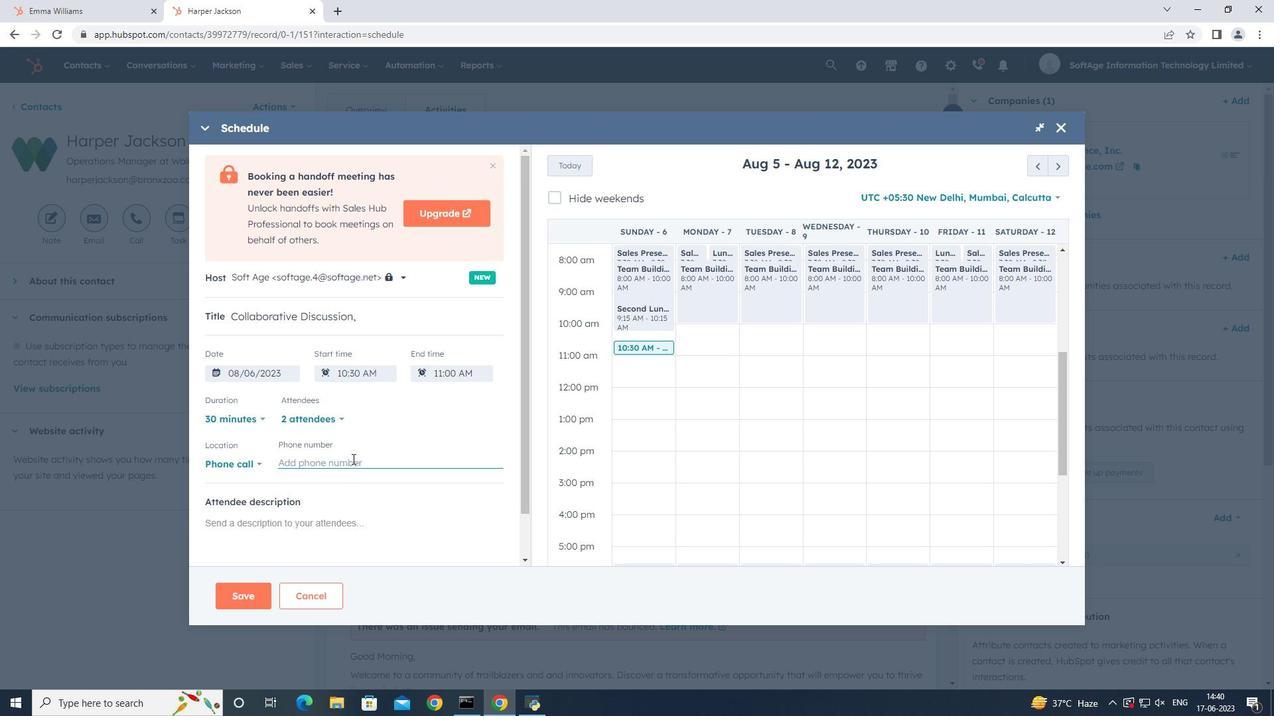 
Action: Mouse moved to (342, 458)
Screenshot: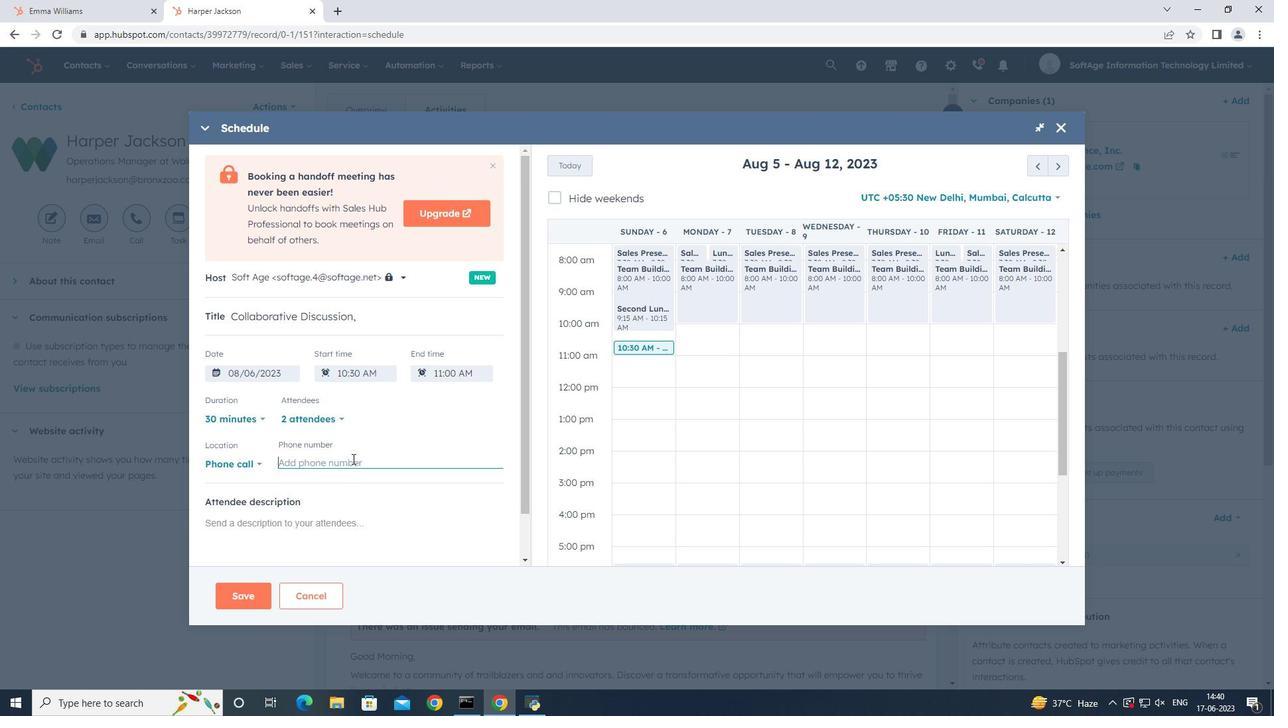 
Action: Key pressed <Key.shift_r>(415<Key.shift_r>)<Key.space>123-4568
Screenshot: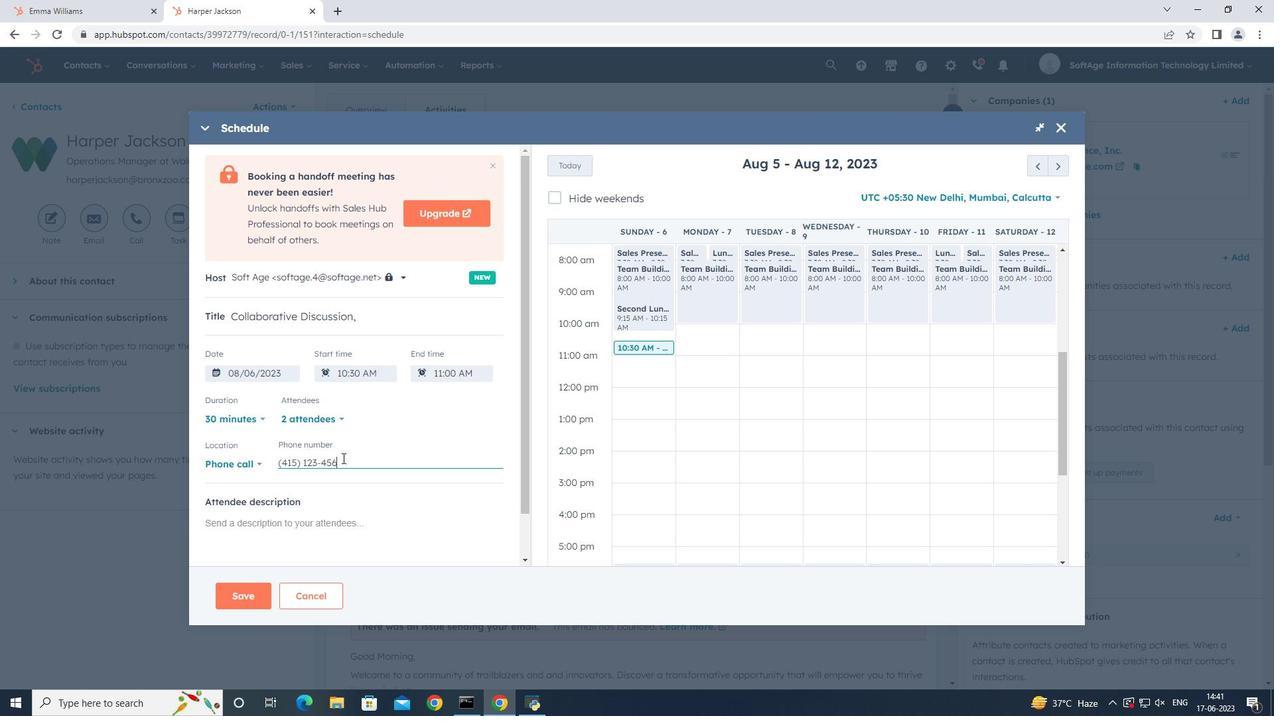 
Action: Mouse moved to (310, 529)
Screenshot: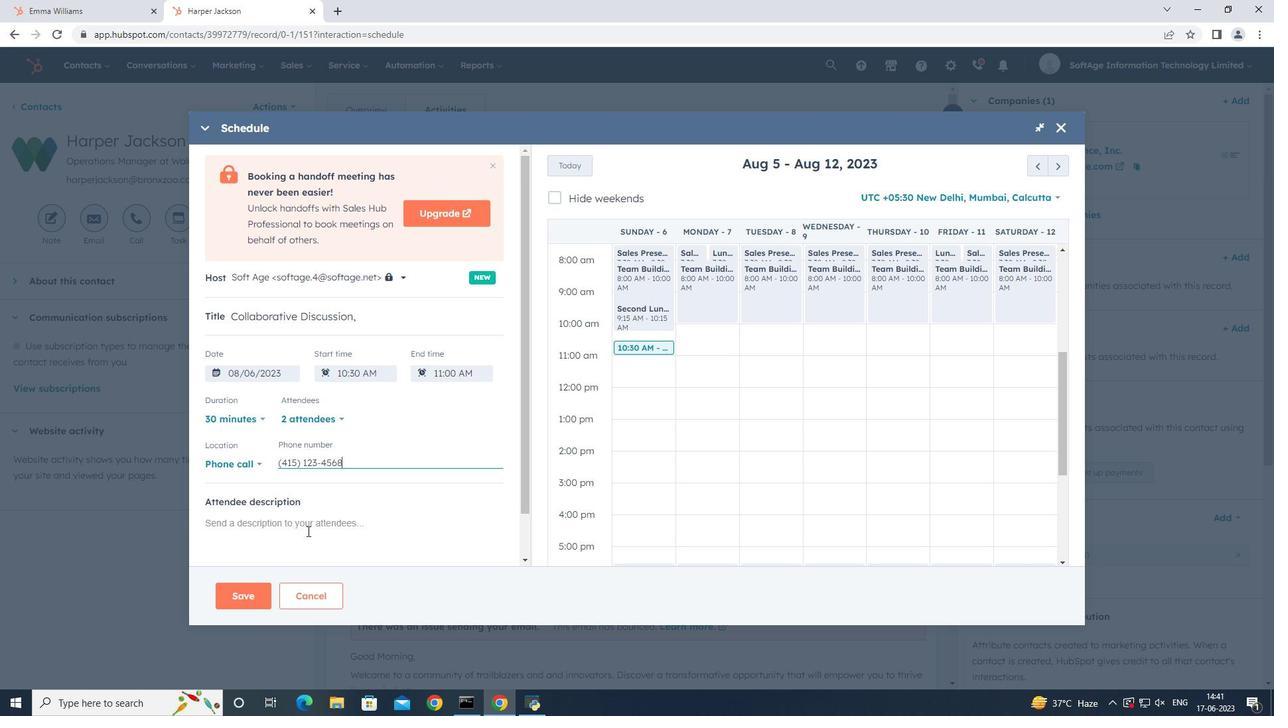 
Action: Mouse pressed left at (310, 529)
Screenshot: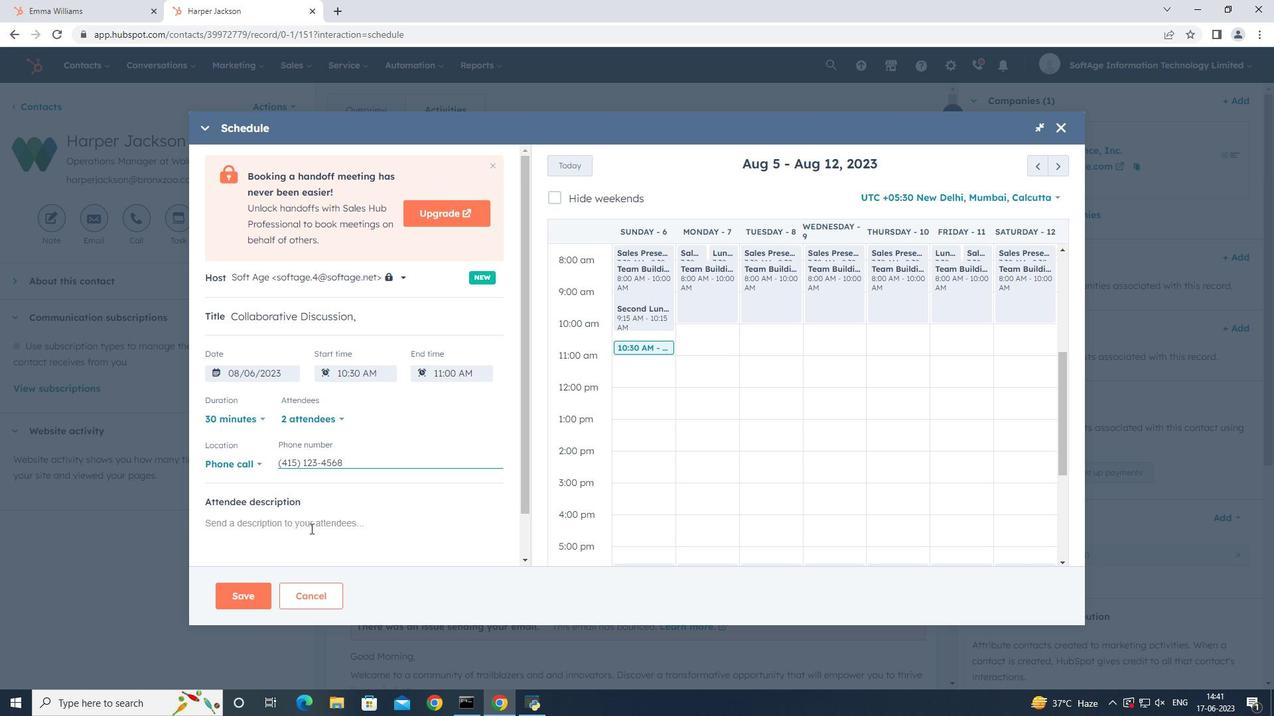 
Action: Mouse moved to (385, 506)
Screenshot: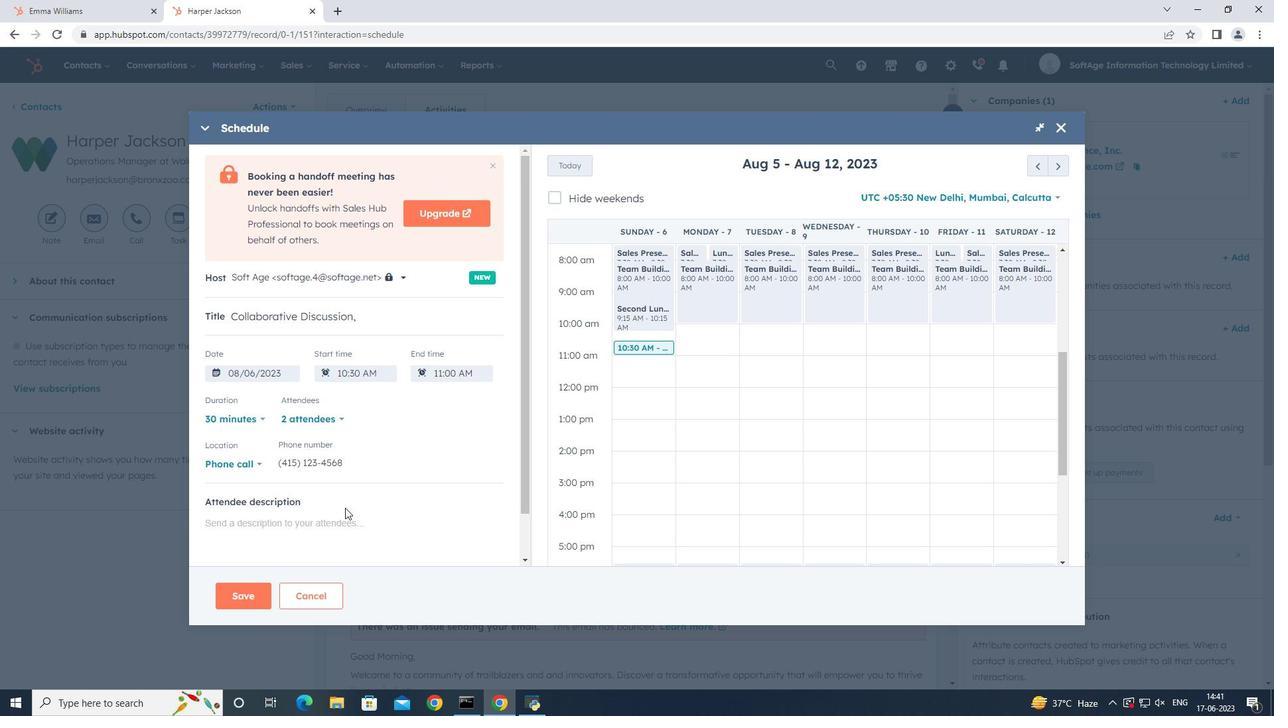 
Action: Key pressed <Key.shift>For<Key.space>further<Key.space>discussion<Key.space>on<Key.space>pri<Key.backspace>oducts,<Key.space>kindly<Key.space><Key.space><Key.backspace><Key.backspace><Key.space>join<Key.space>the<Key.space>meeting..
Screenshot: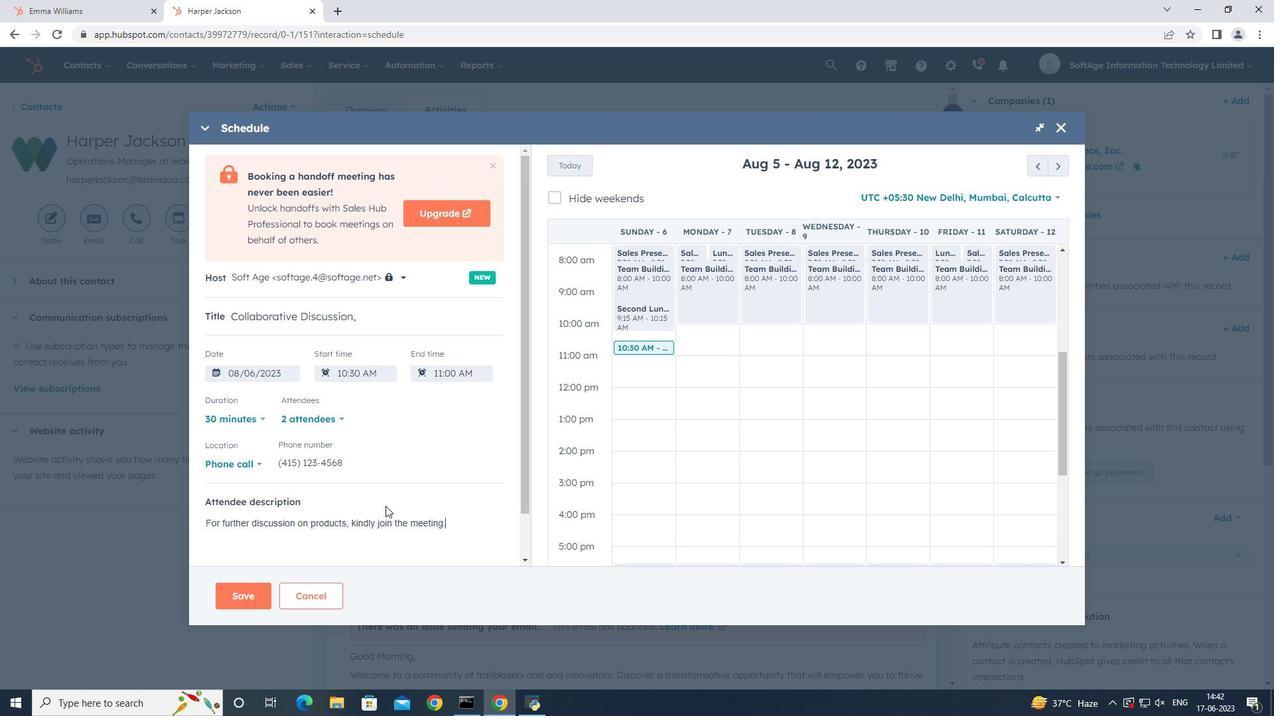 
Action: Mouse moved to (246, 600)
Screenshot: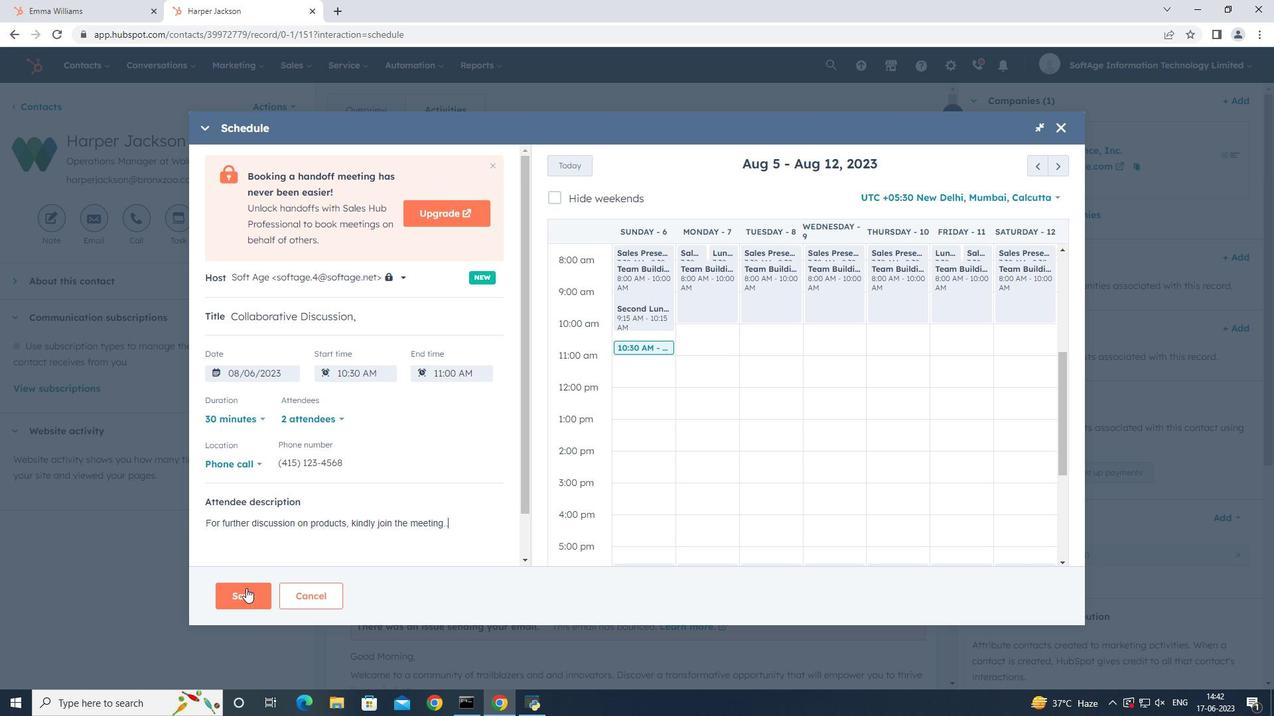 
Action: Mouse pressed left at (246, 600)
Screenshot: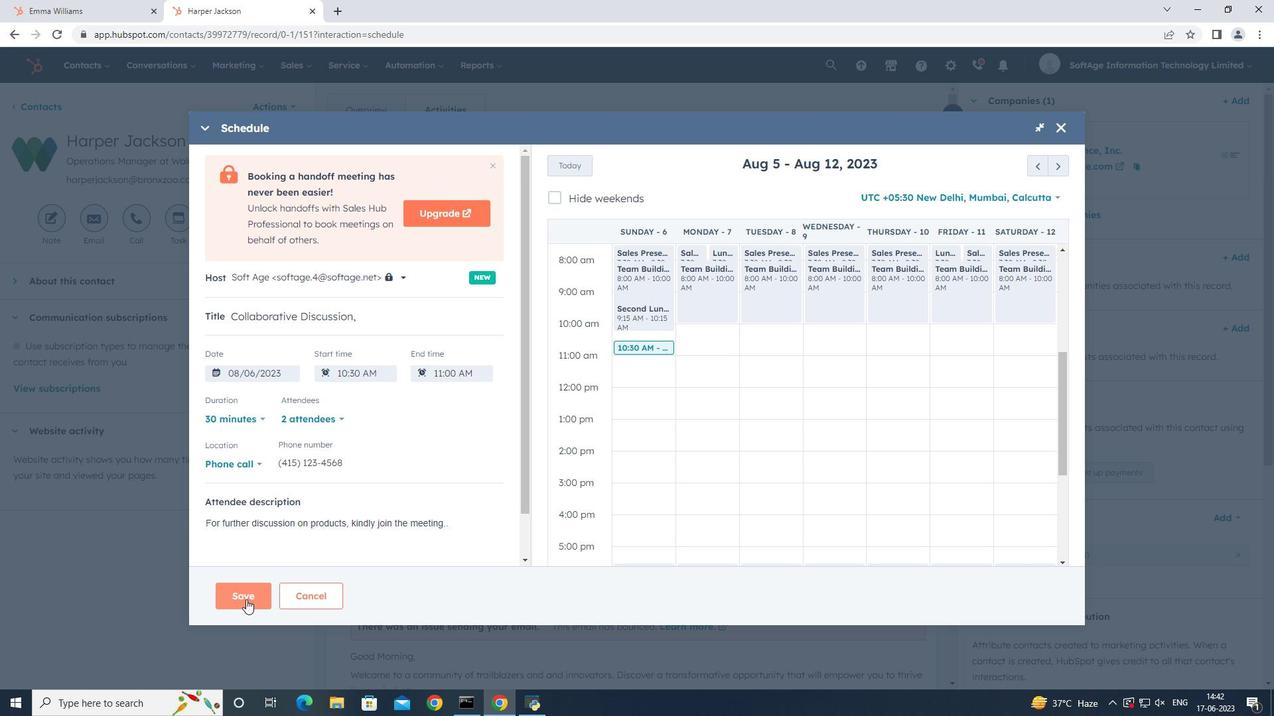 
Action: Mouse moved to (811, 512)
Screenshot: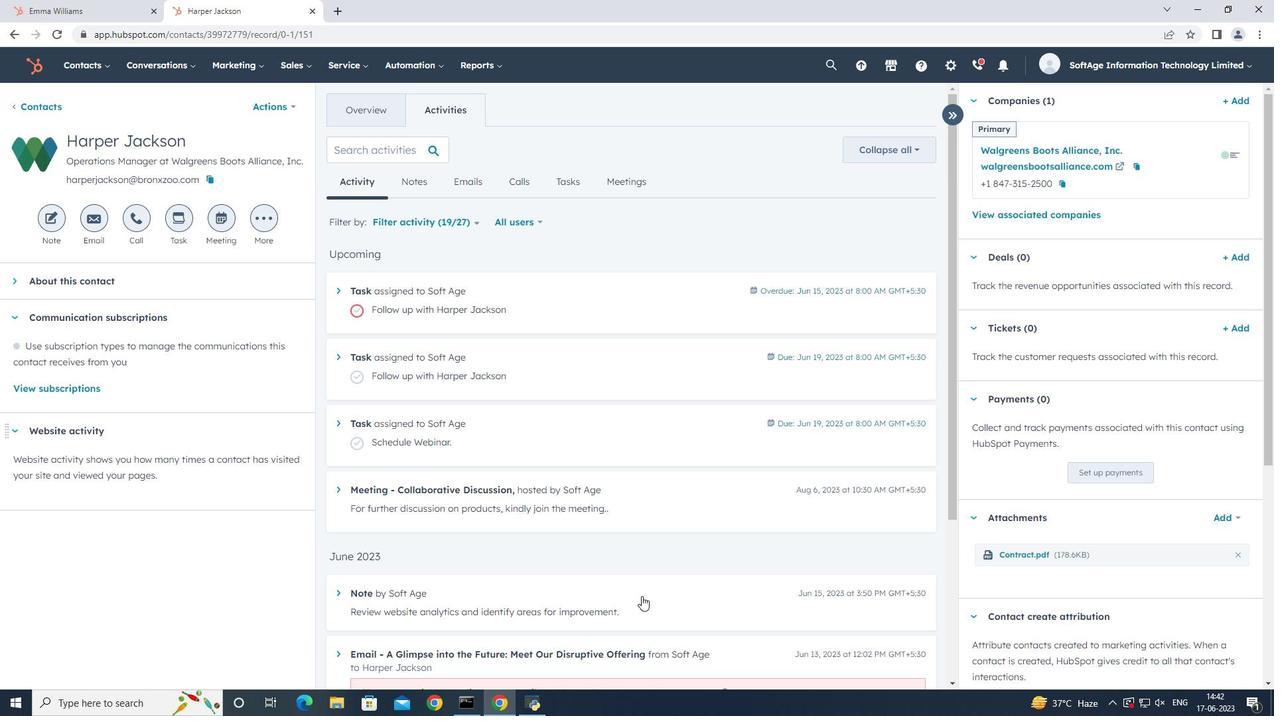 
